 Task: Find connections with filter location Bojia with filter topic #Networkwith filter profile language English with filter current company Tata Play Ltd with filter school Mepco Schlenk Engineering College with filter industry Physical, Occupational and Speech Therapists with filter service category CateringChange with filter keywords title Funeral Attendant
Action: Mouse moved to (518, 88)
Screenshot: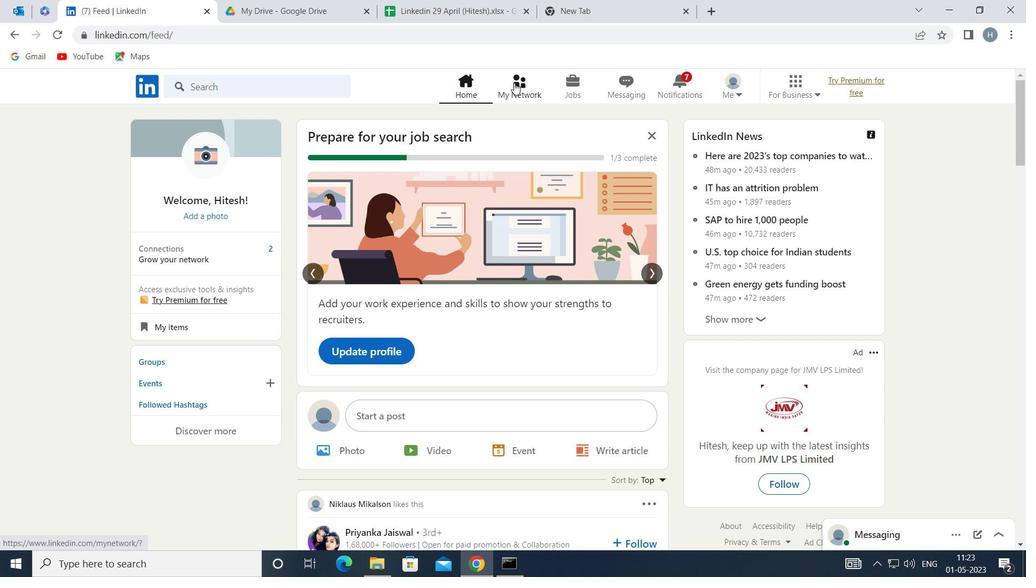 
Action: Mouse pressed left at (518, 88)
Screenshot: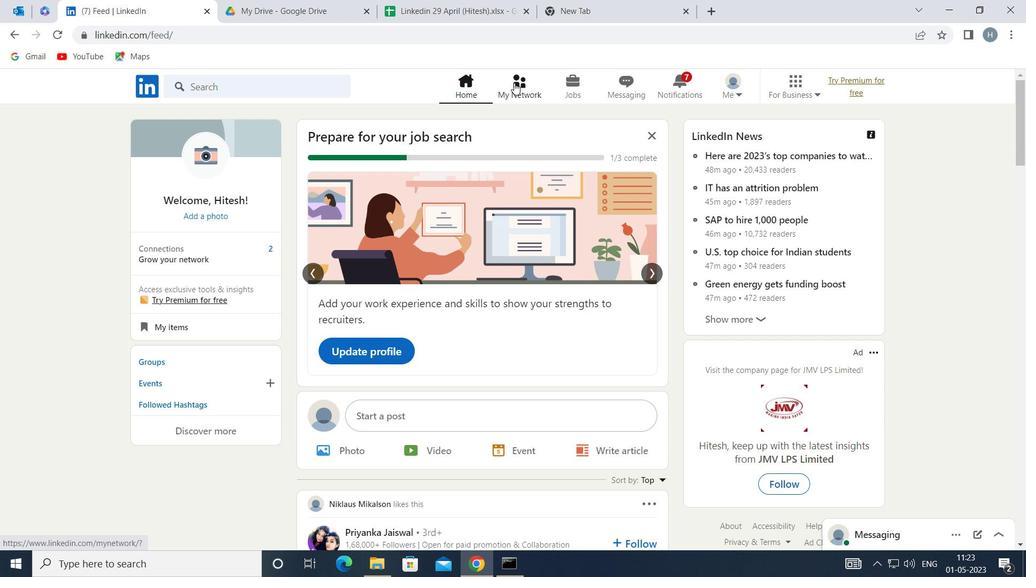 
Action: Mouse moved to (301, 162)
Screenshot: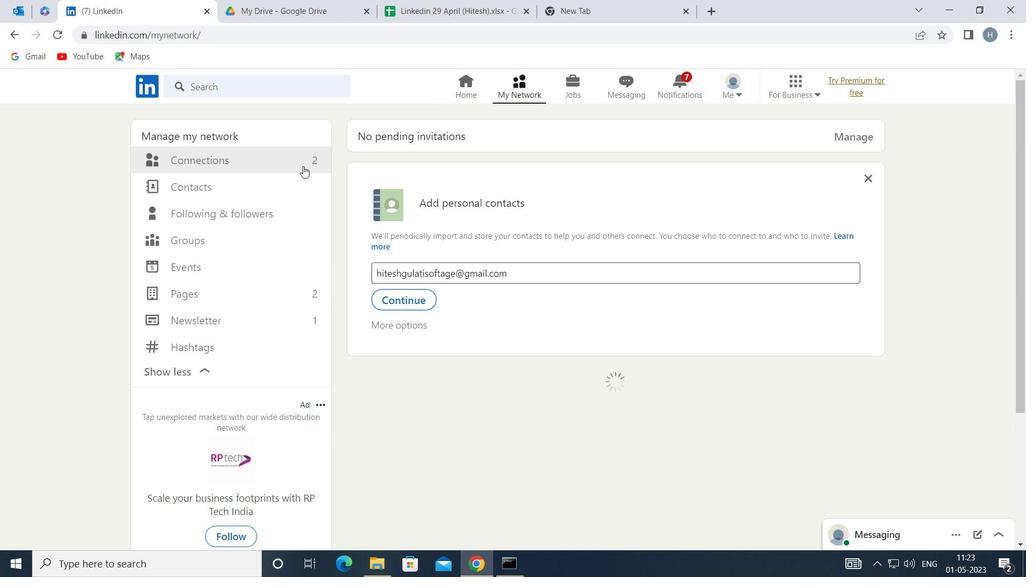 
Action: Mouse pressed left at (301, 162)
Screenshot: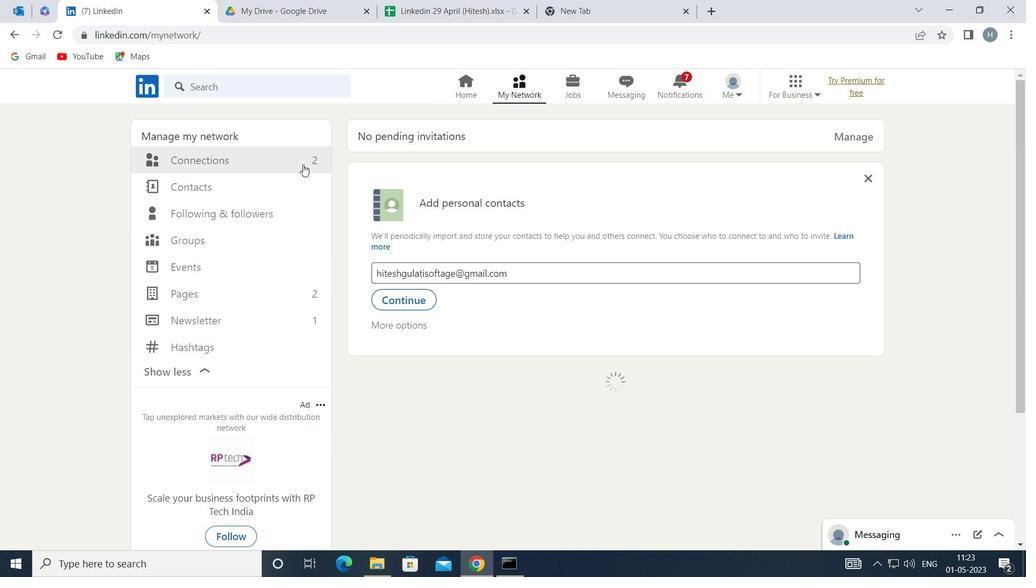 
Action: Mouse moved to (596, 158)
Screenshot: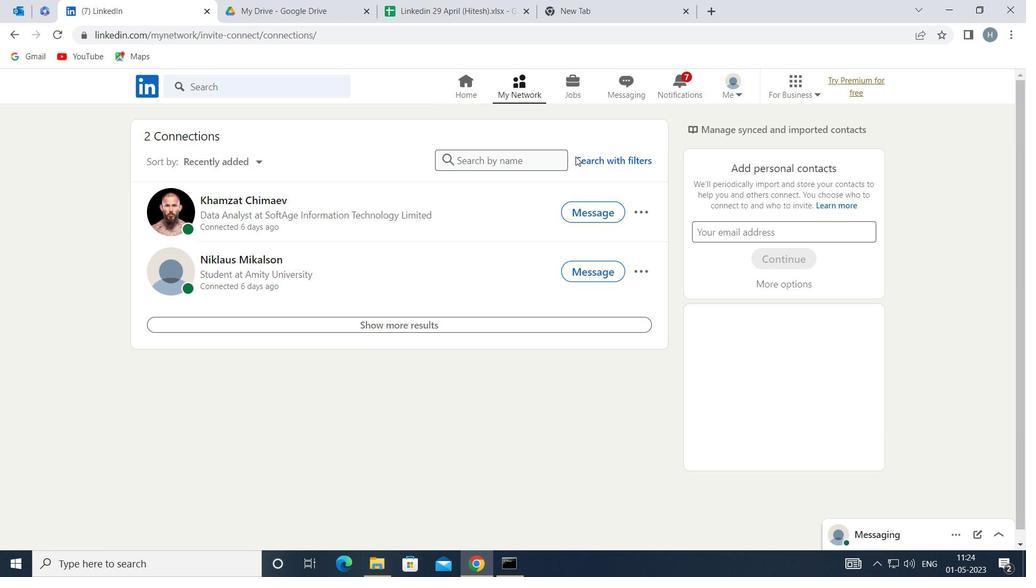 
Action: Mouse pressed left at (596, 158)
Screenshot: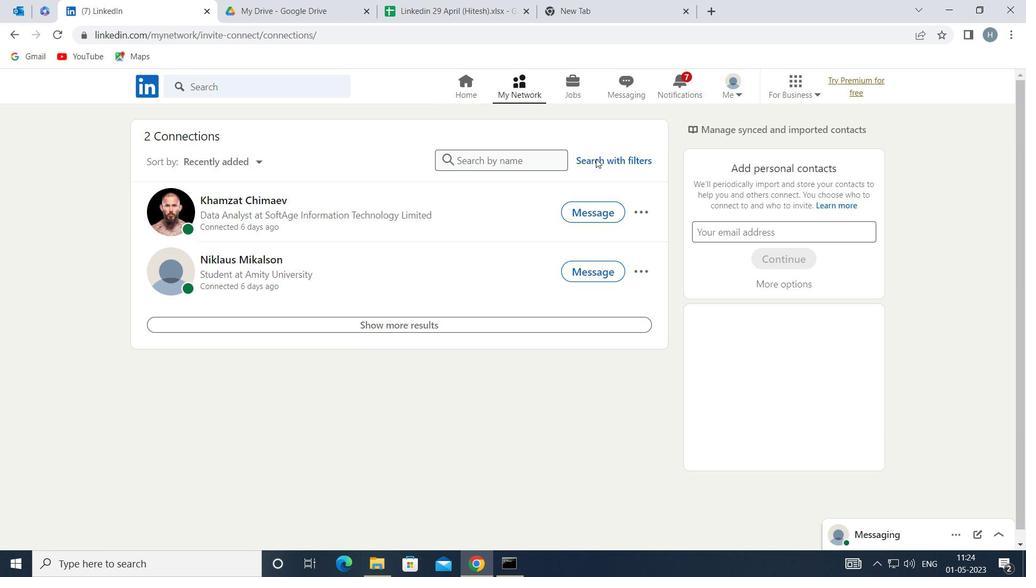 
Action: Mouse moved to (566, 126)
Screenshot: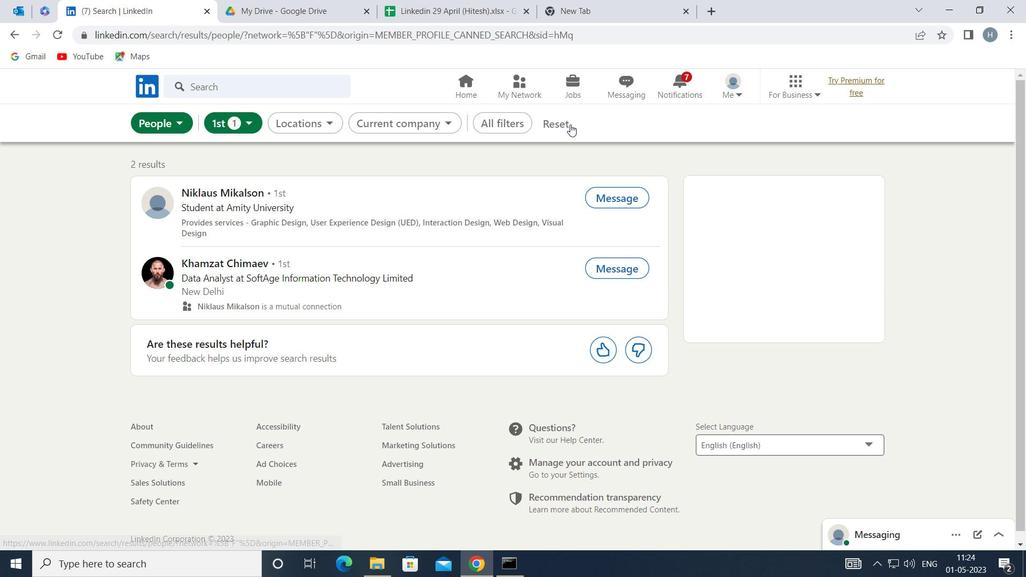 
Action: Mouse pressed left at (566, 126)
Screenshot: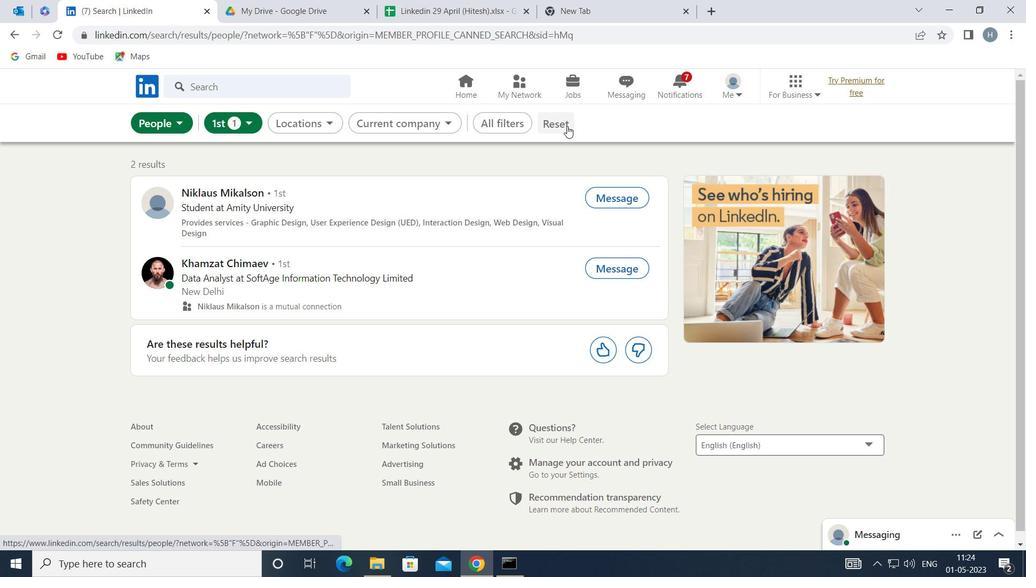 
Action: Mouse moved to (556, 122)
Screenshot: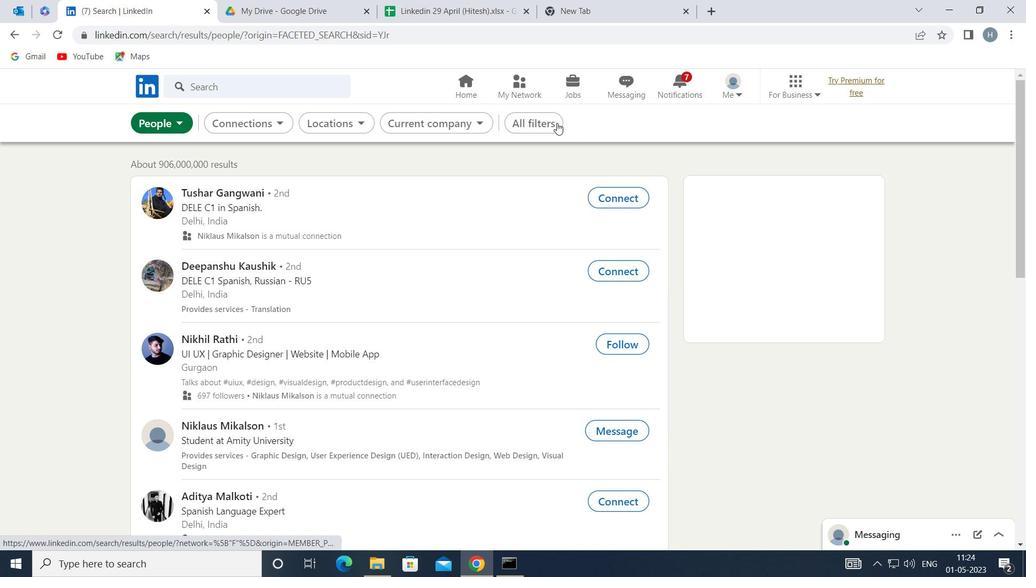 
Action: Mouse pressed left at (556, 122)
Screenshot: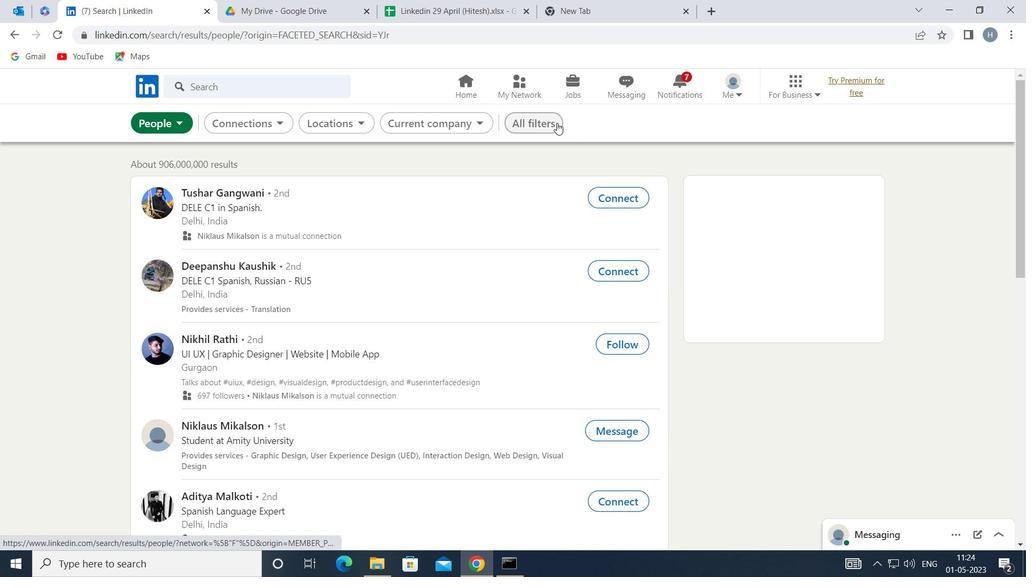 
Action: Mouse moved to (777, 282)
Screenshot: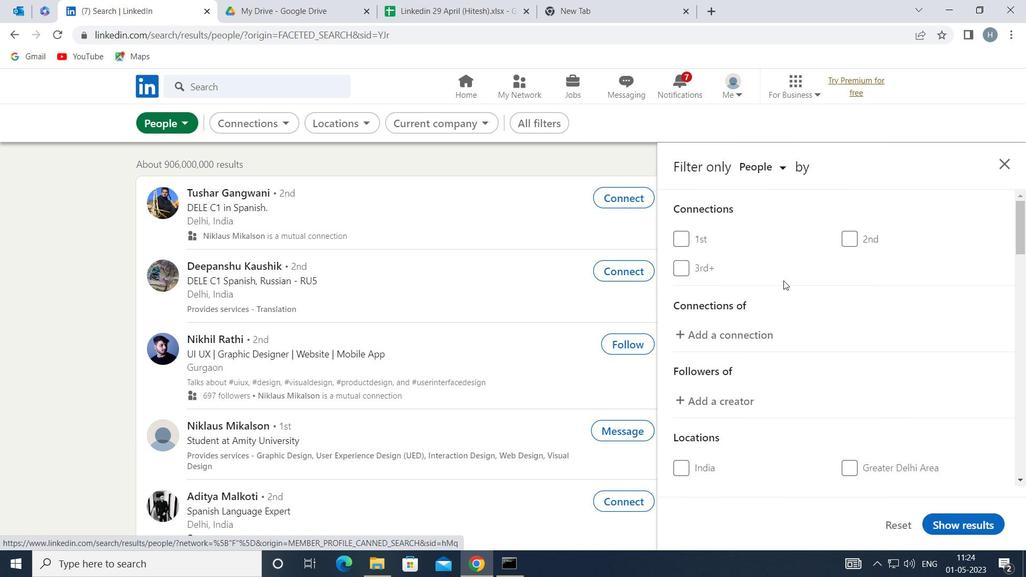 
Action: Mouse scrolled (777, 281) with delta (0, 0)
Screenshot: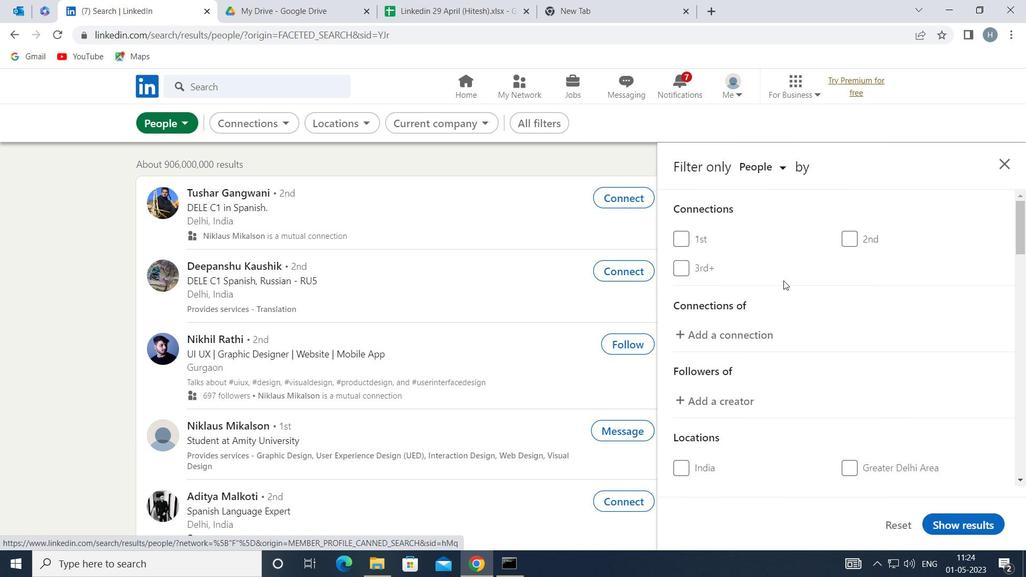 
Action: Mouse moved to (777, 282)
Screenshot: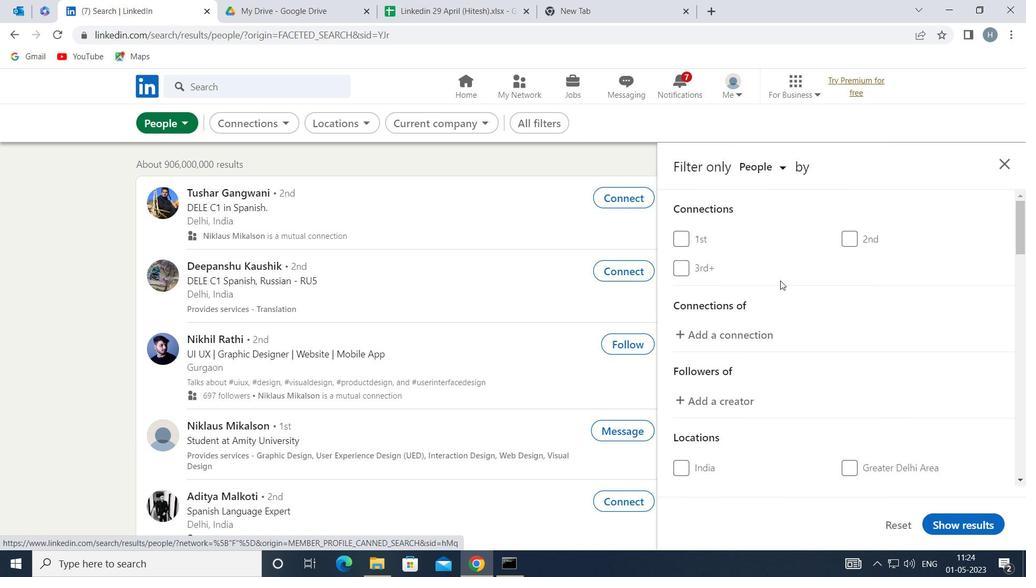 
Action: Mouse scrolled (777, 281) with delta (0, 0)
Screenshot: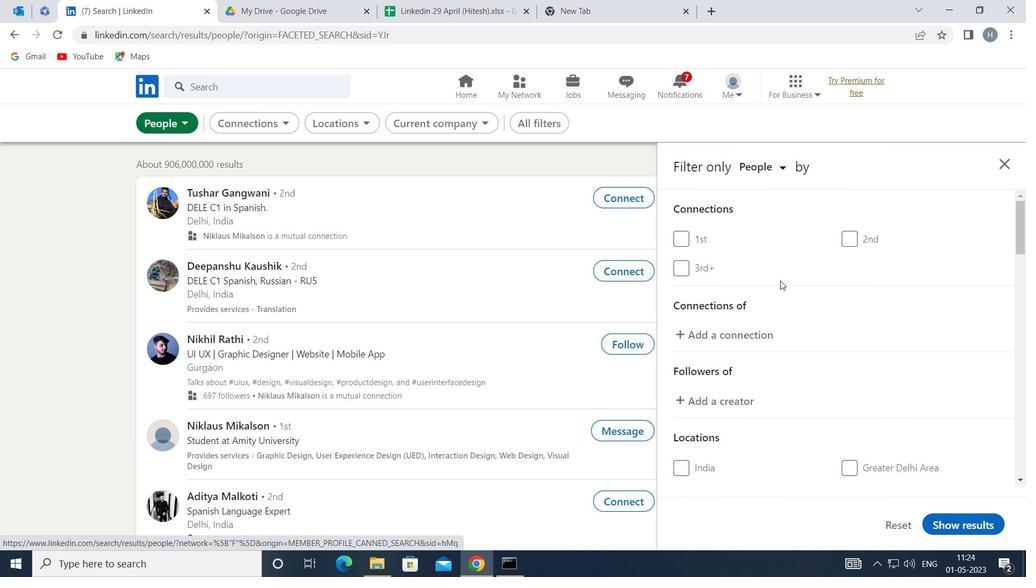 
Action: Mouse moved to (776, 282)
Screenshot: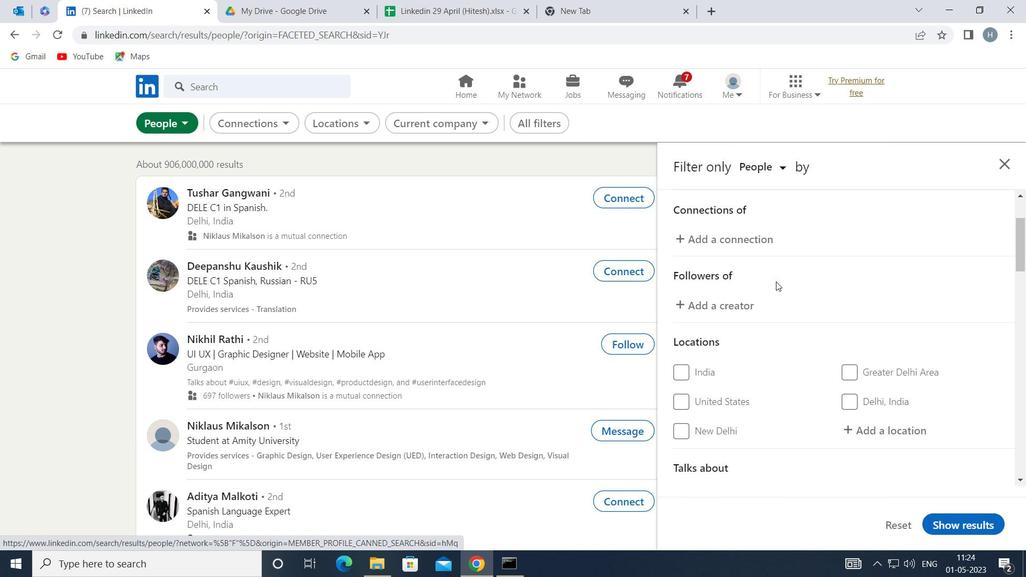 
Action: Mouse scrolled (776, 281) with delta (0, 0)
Screenshot: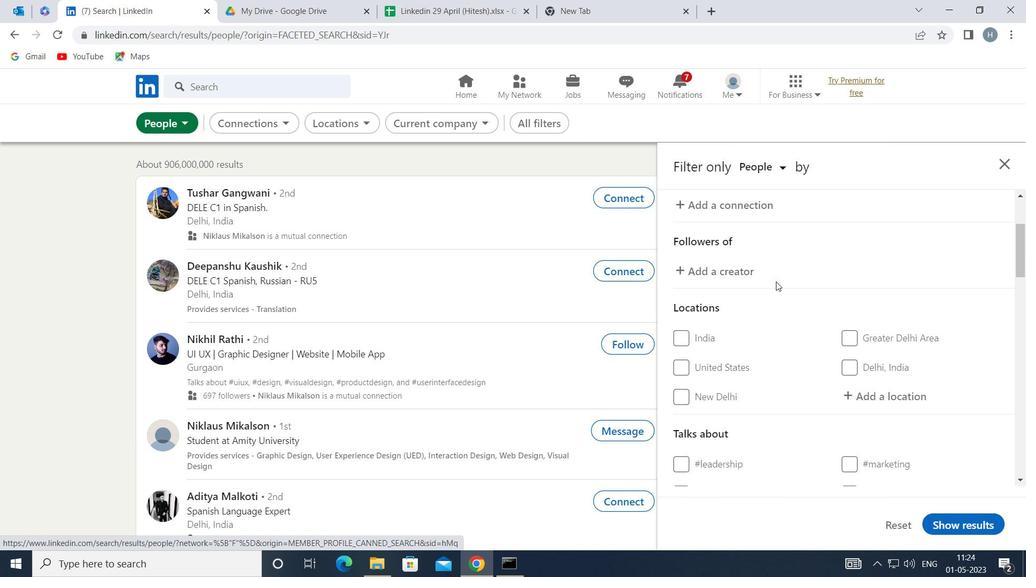 
Action: Mouse moved to (866, 325)
Screenshot: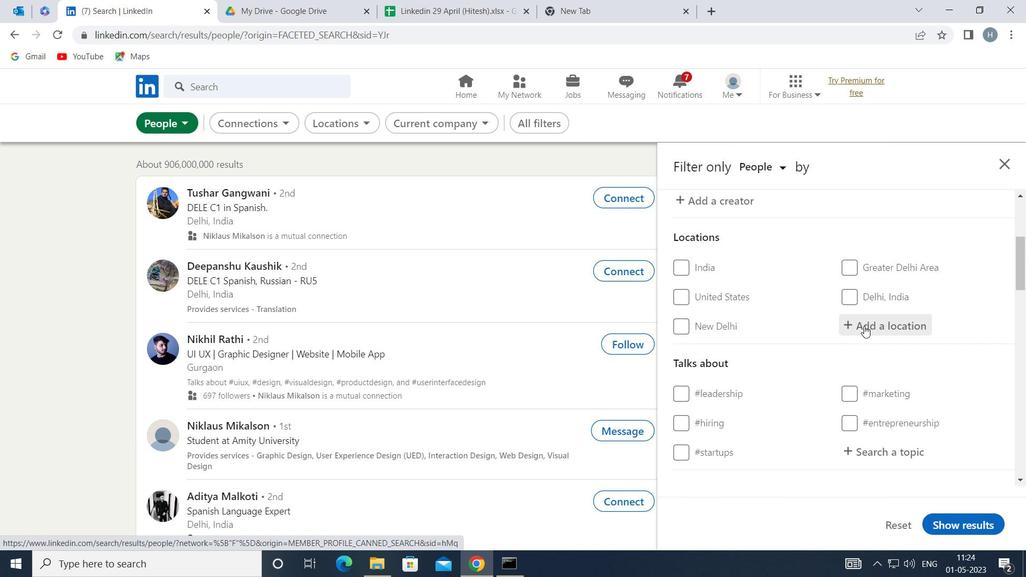 
Action: Mouse pressed left at (866, 325)
Screenshot: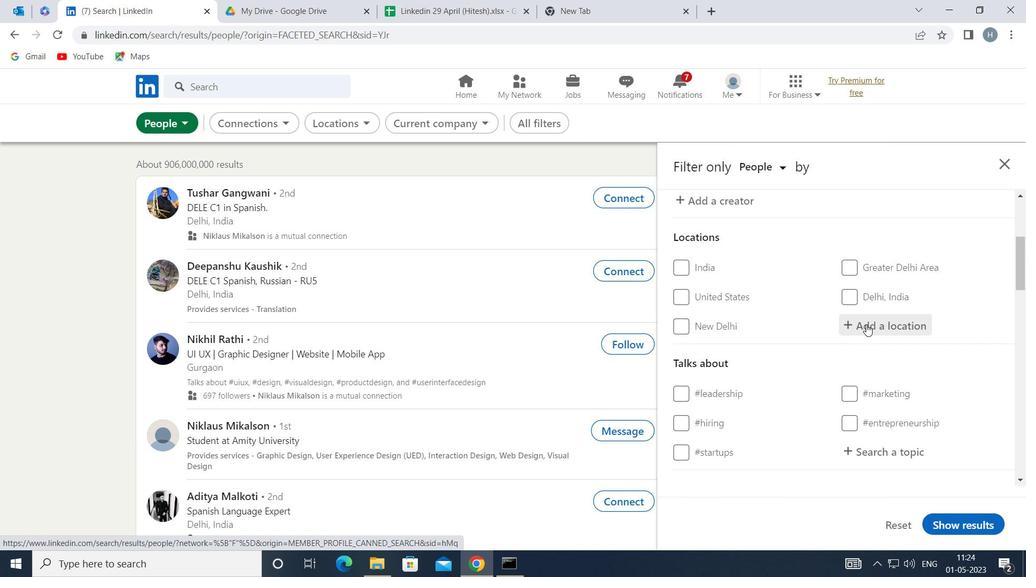 
Action: Mouse moved to (860, 318)
Screenshot: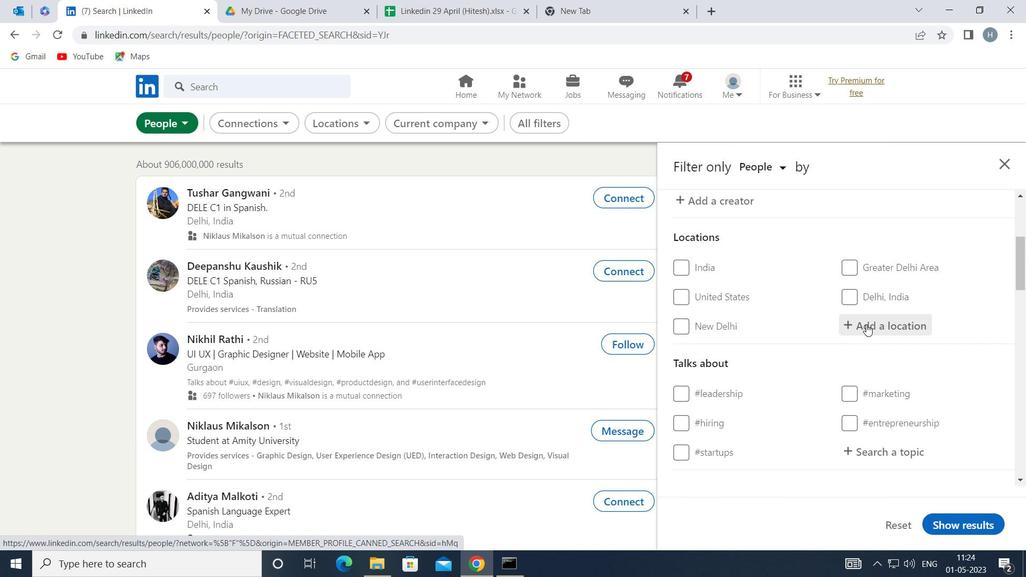 
Action: Key pressed <Key.shift>BOJIA<Key.enter>
Screenshot: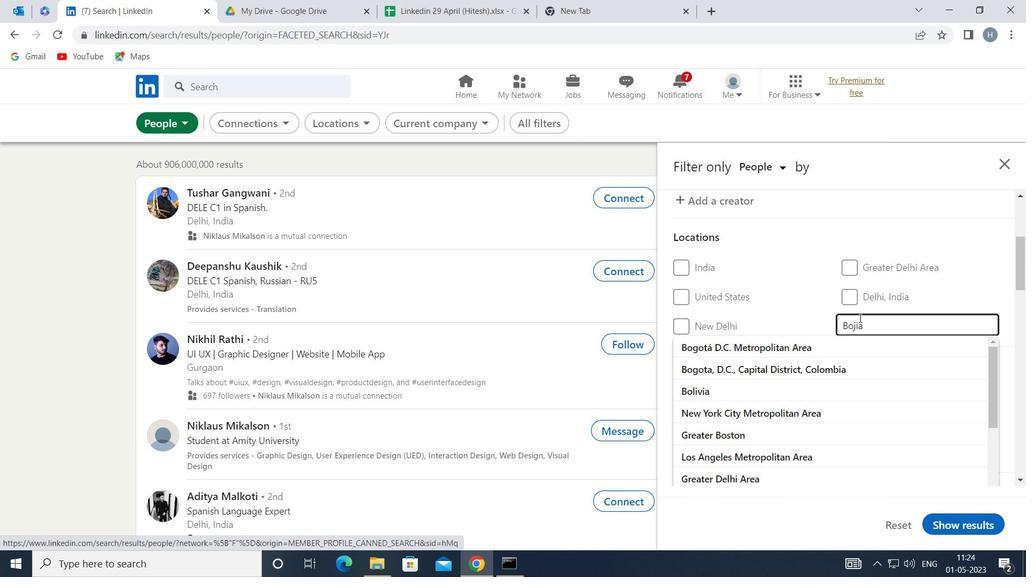 
Action: Mouse moved to (805, 380)
Screenshot: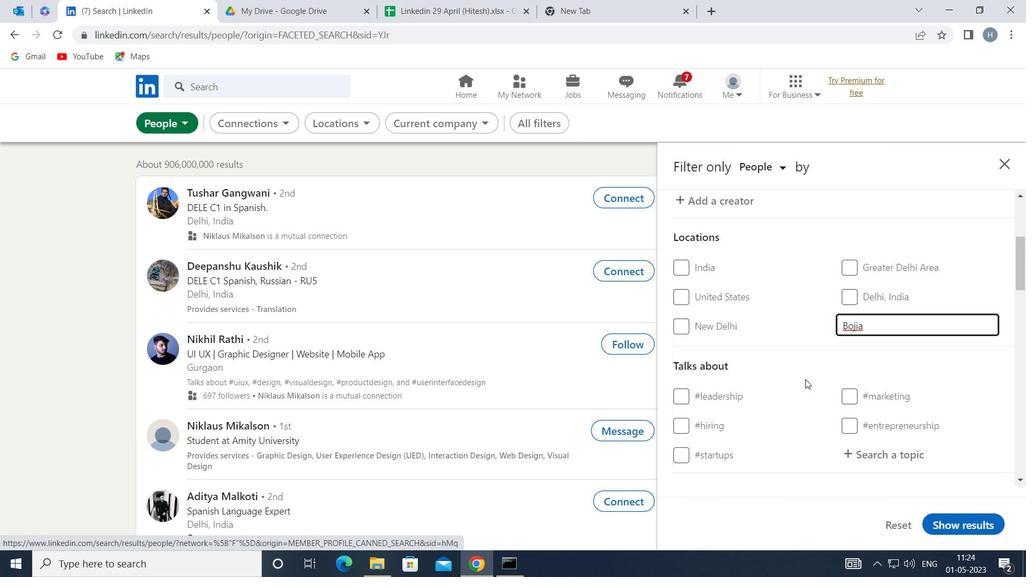 
Action: Mouse scrolled (805, 379) with delta (0, 0)
Screenshot: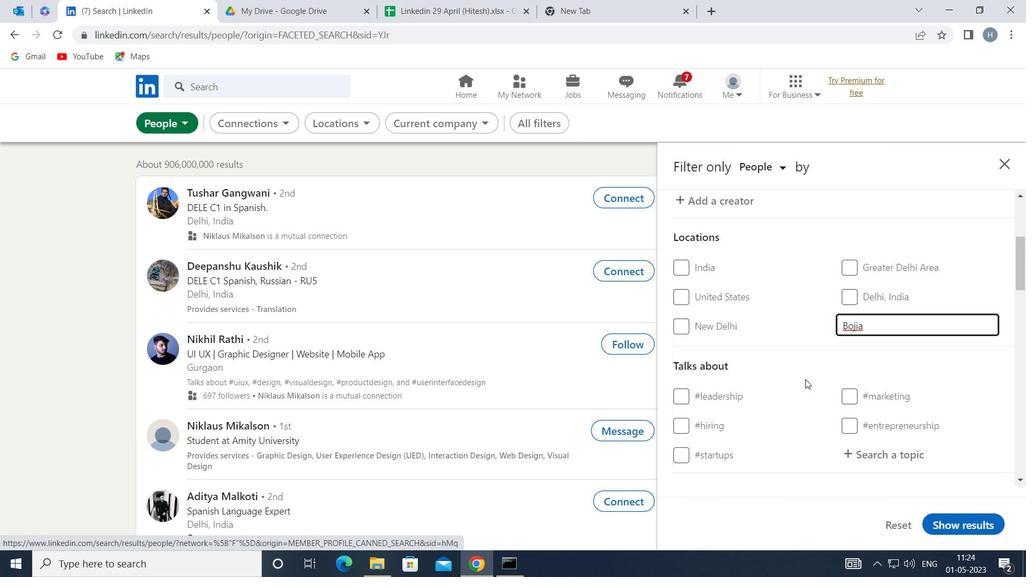 
Action: Mouse moved to (804, 381)
Screenshot: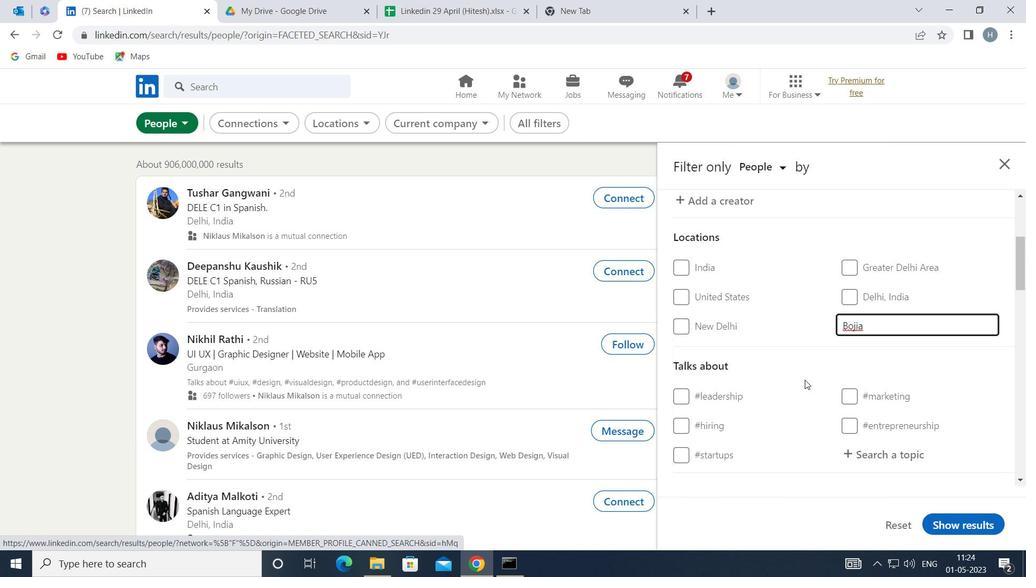 
Action: Mouse scrolled (804, 381) with delta (0, 0)
Screenshot: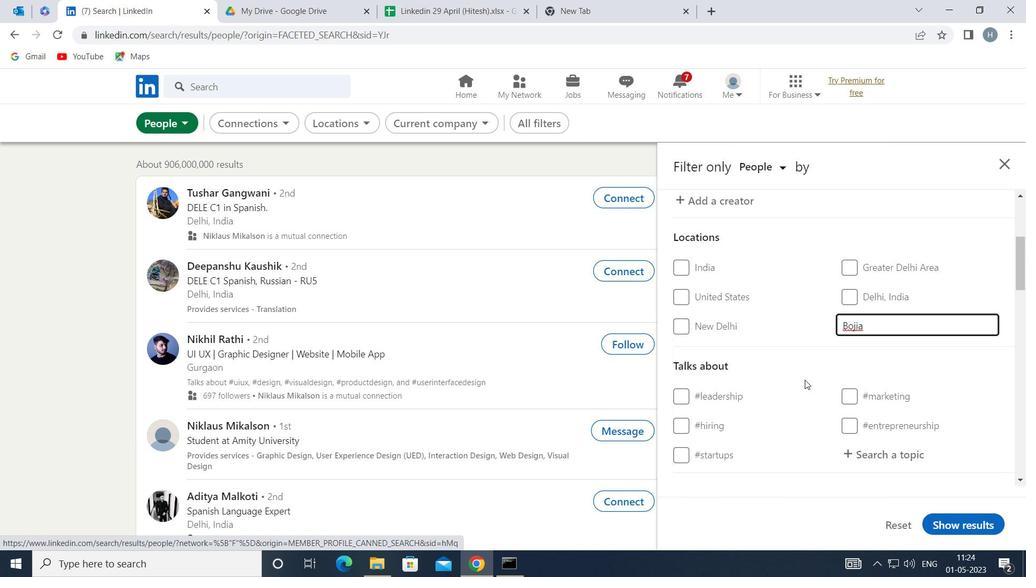 
Action: Mouse moved to (885, 317)
Screenshot: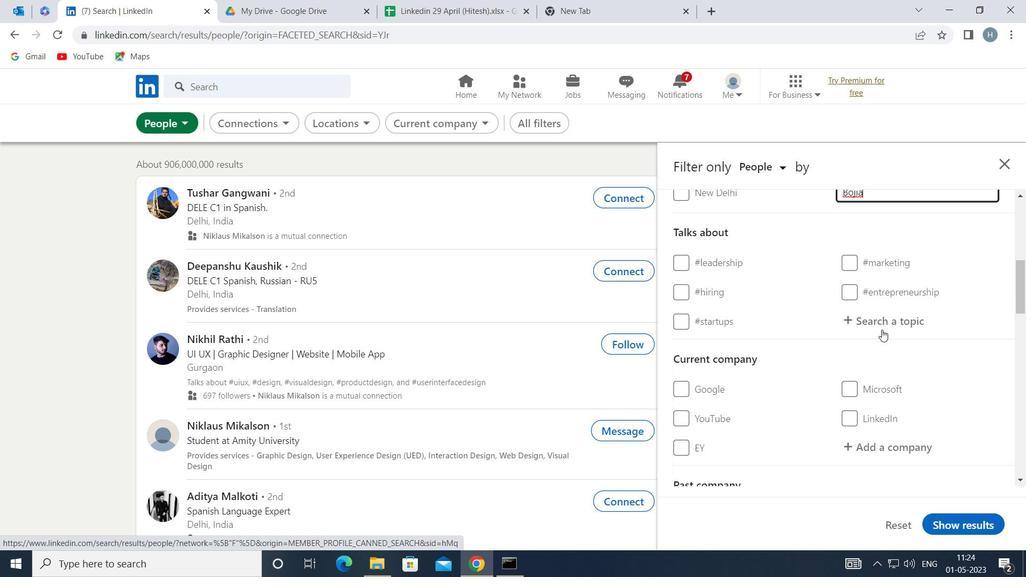
Action: Mouse pressed left at (885, 317)
Screenshot: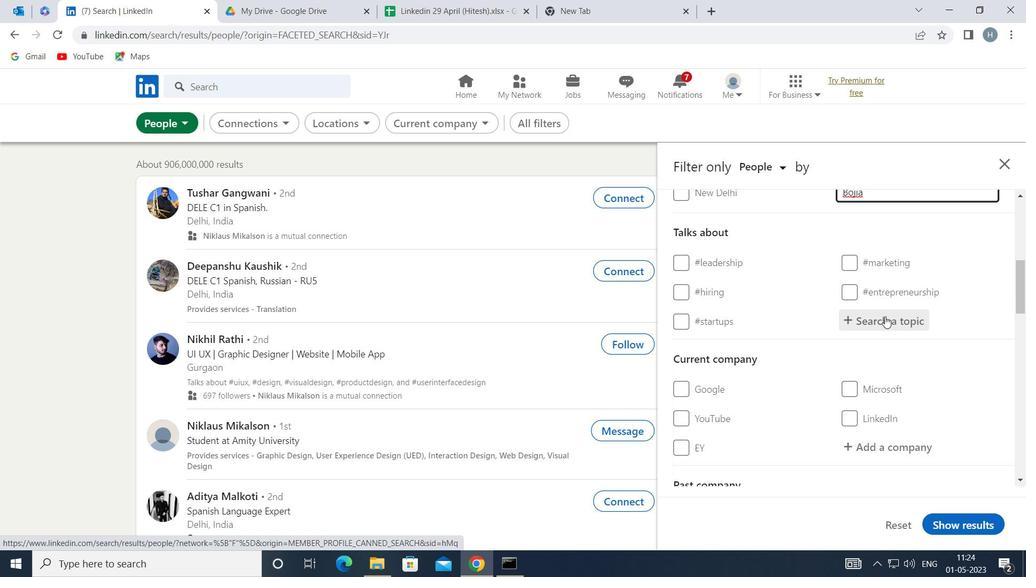 
Action: Key pressed <Key.shift>NETWORK
Screenshot: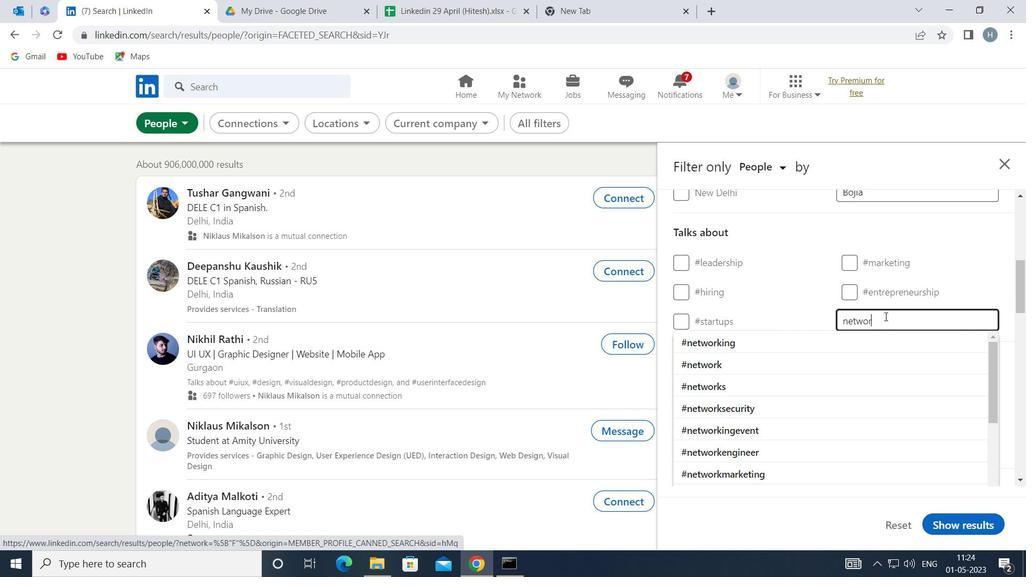 
Action: Mouse moved to (800, 368)
Screenshot: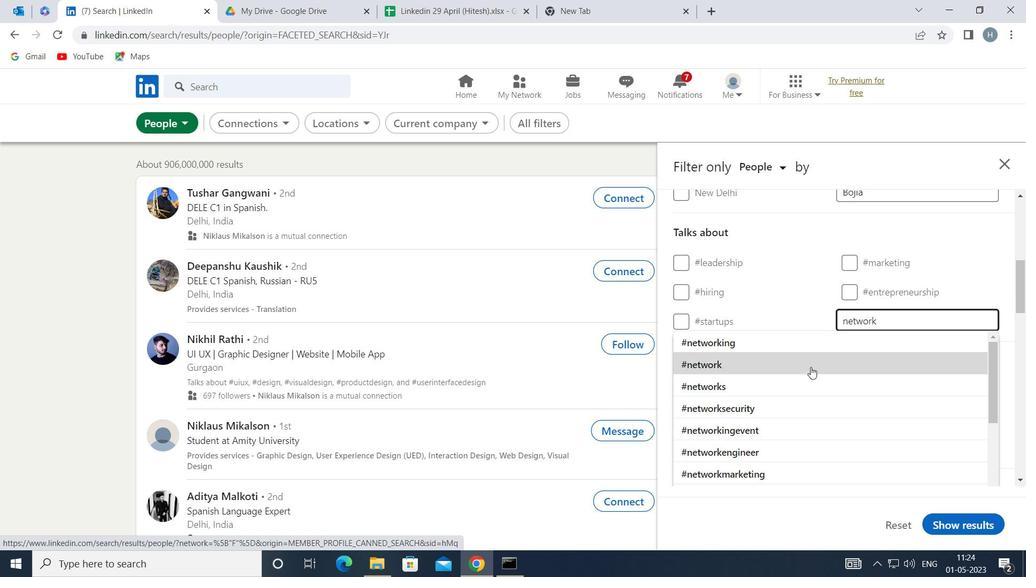 
Action: Mouse pressed left at (800, 368)
Screenshot: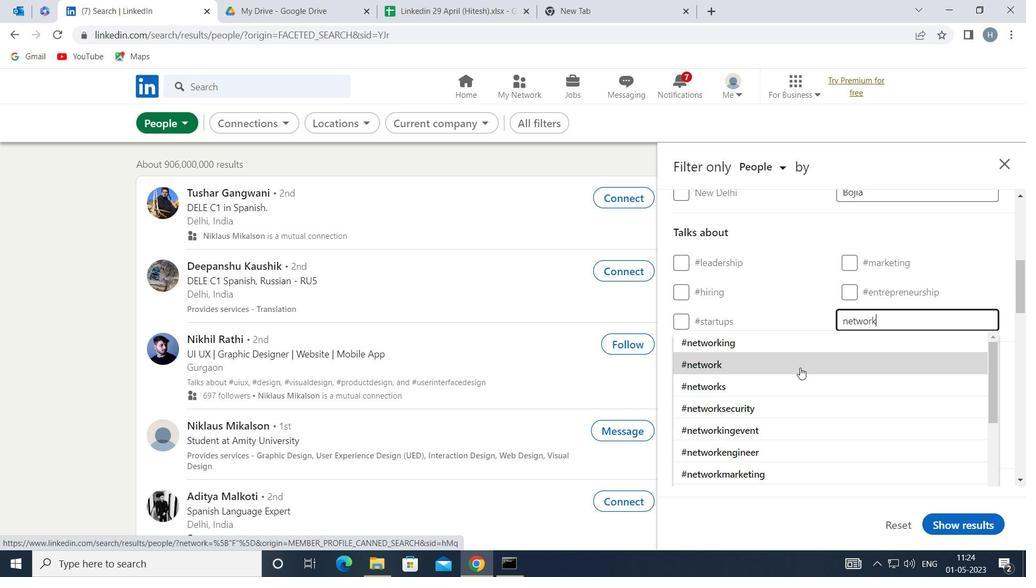 
Action: Mouse moved to (749, 383)
Screenshot: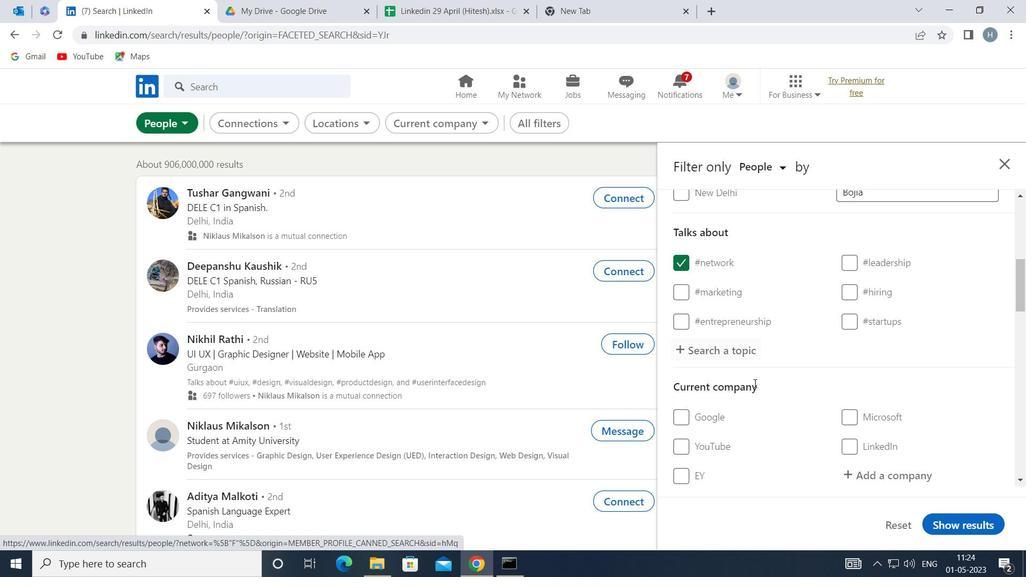 
Action: Mouse scrolled (749, 382) with delta (0, 0)
Screenshot: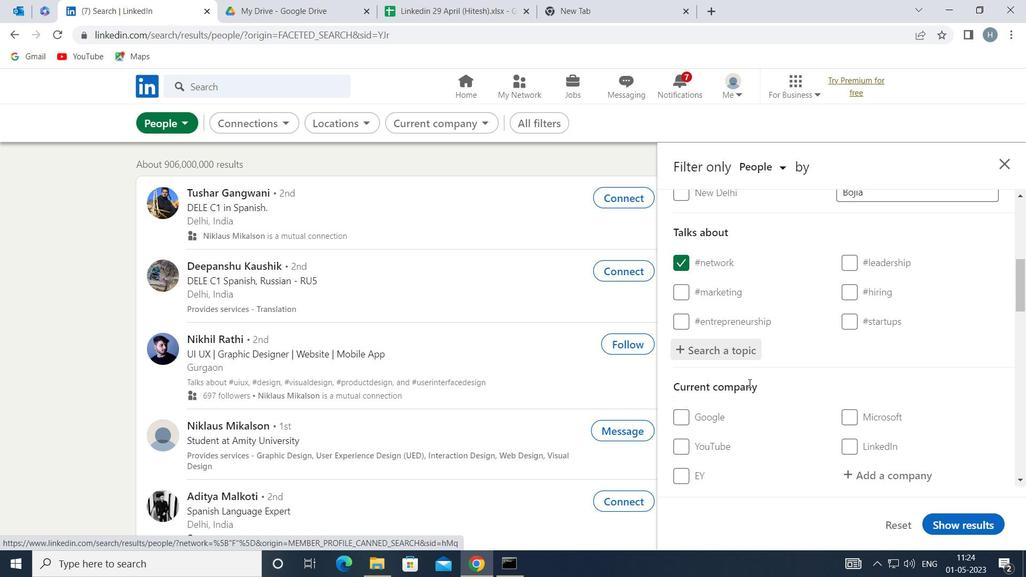 
Action: Mouse scrolled (749, 382) with delta (0, 0)
Screenshot: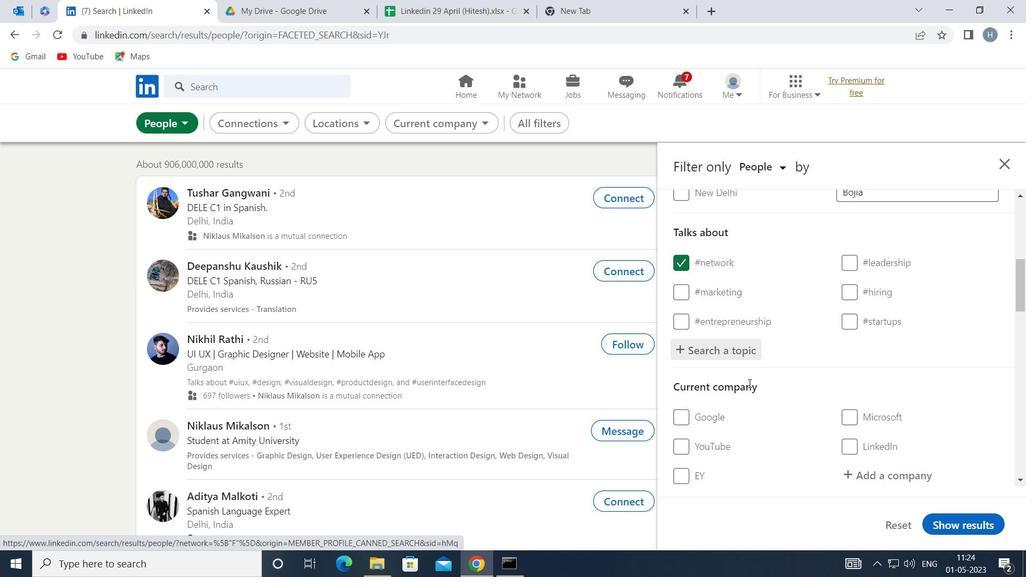 
Action: Mouse moved to (762, 378)
Screenshot: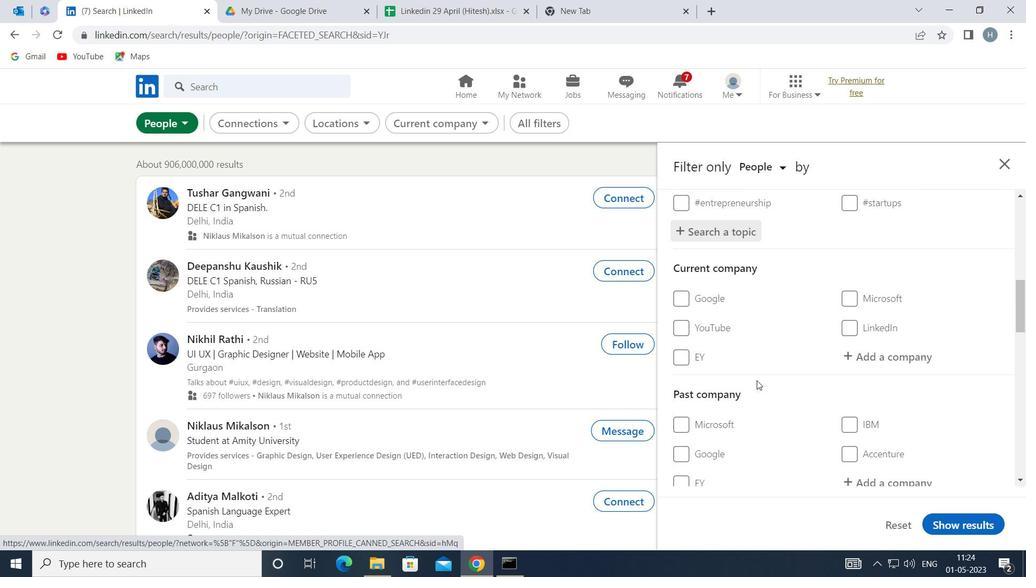 
Action: Mouse scrolled (762, 377) with delta (0, 0)
Screenshot: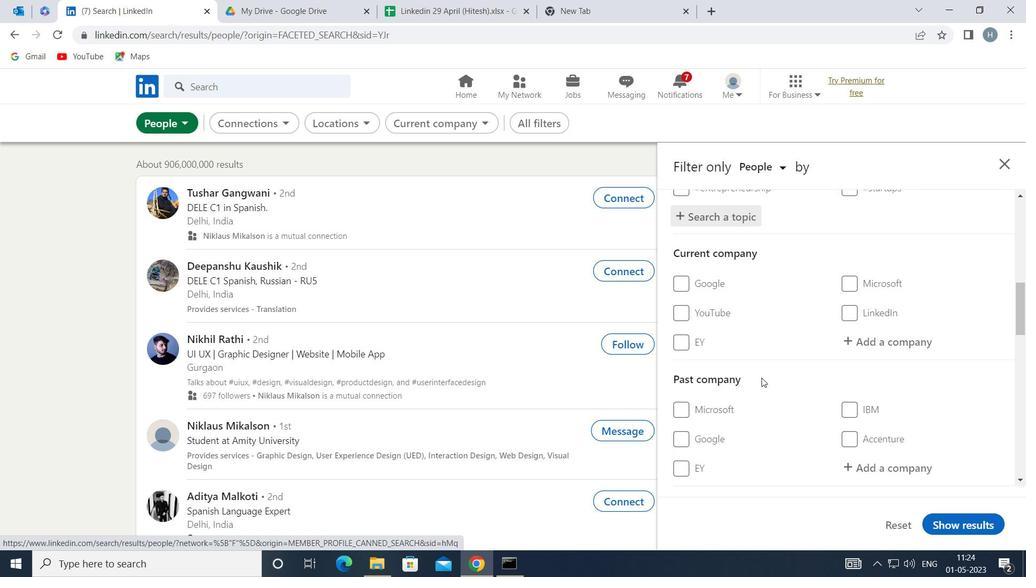 
Action: Mouse moved to (813, 359)
Screenshot: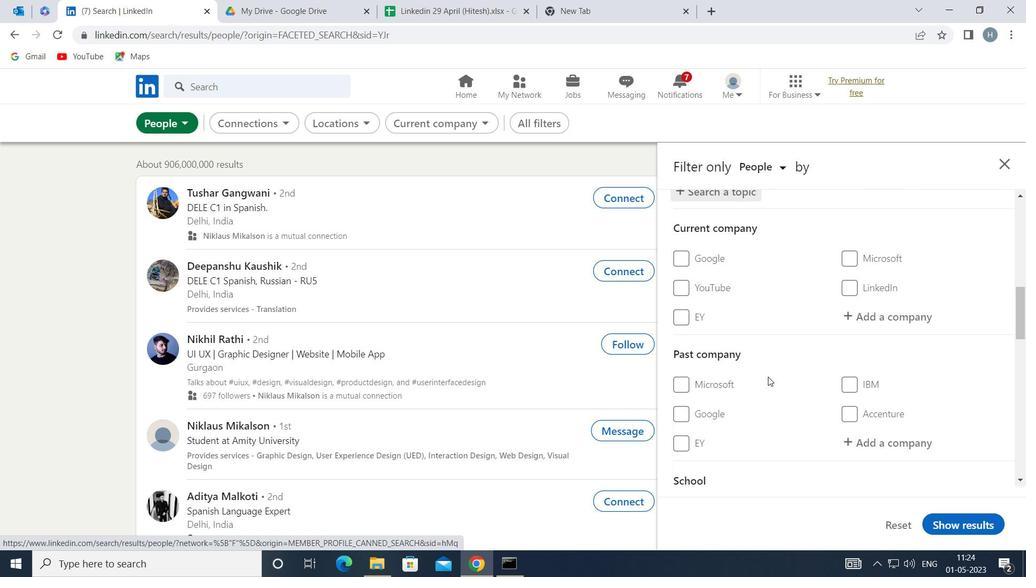 
Action: Mouse scrolled (813, 359) with delta (0, 0)
Screenshot: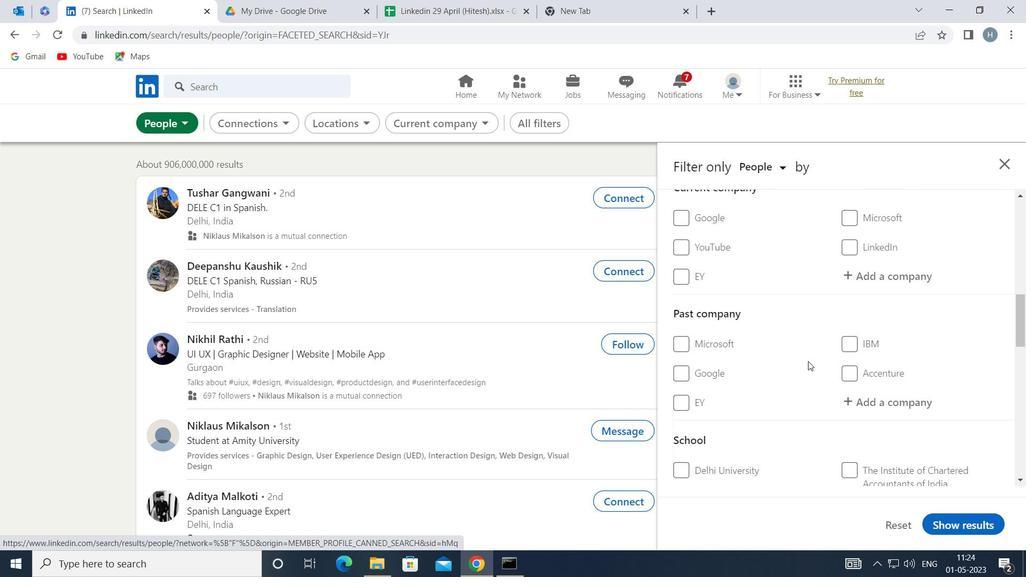 
Action: Mouse moved to (809, 363)
Screenshot: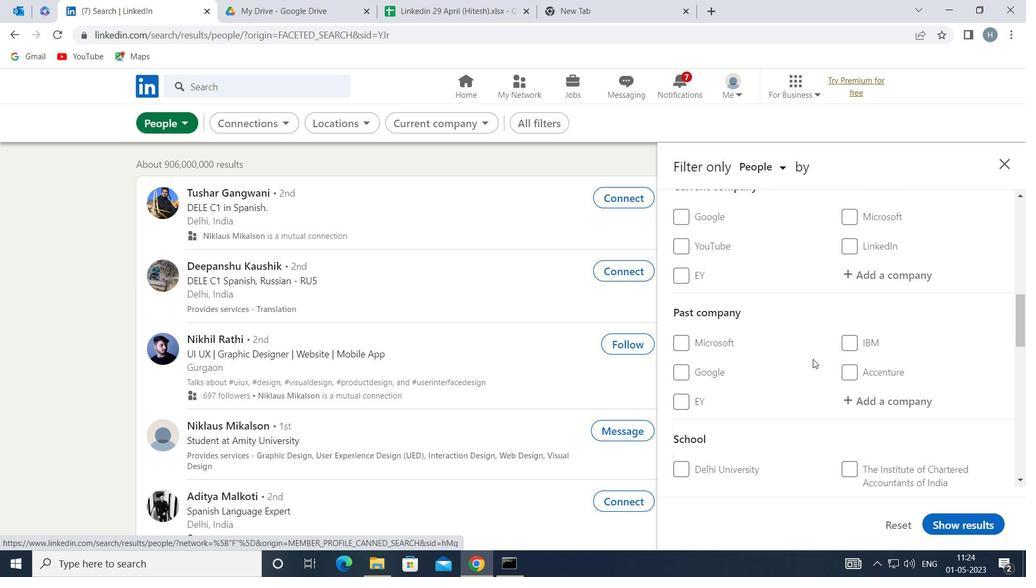 
Action: Mouse scrolled (809, 363) with delta (0, 0)
Screenshot: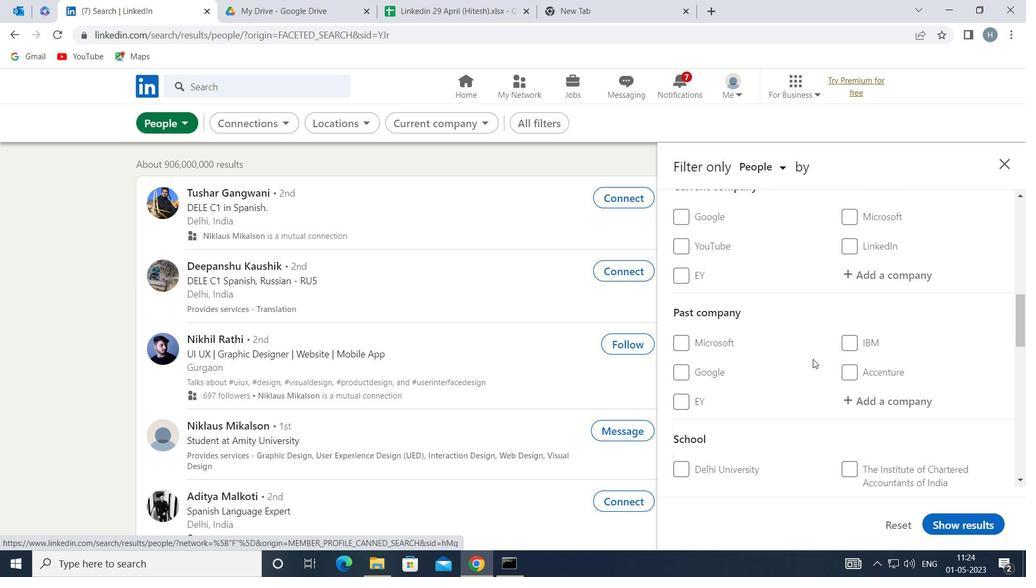 
Action: Mouse moved to (796, 369)
Screenshot: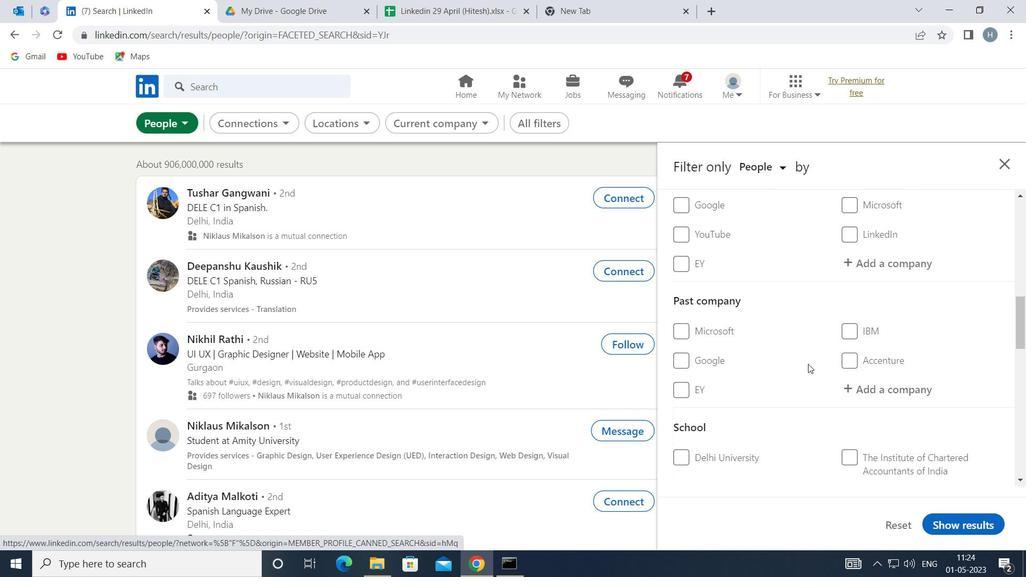 
Action: Mouse scrolled (796, 369) with delta (0, 0)
Screenshot: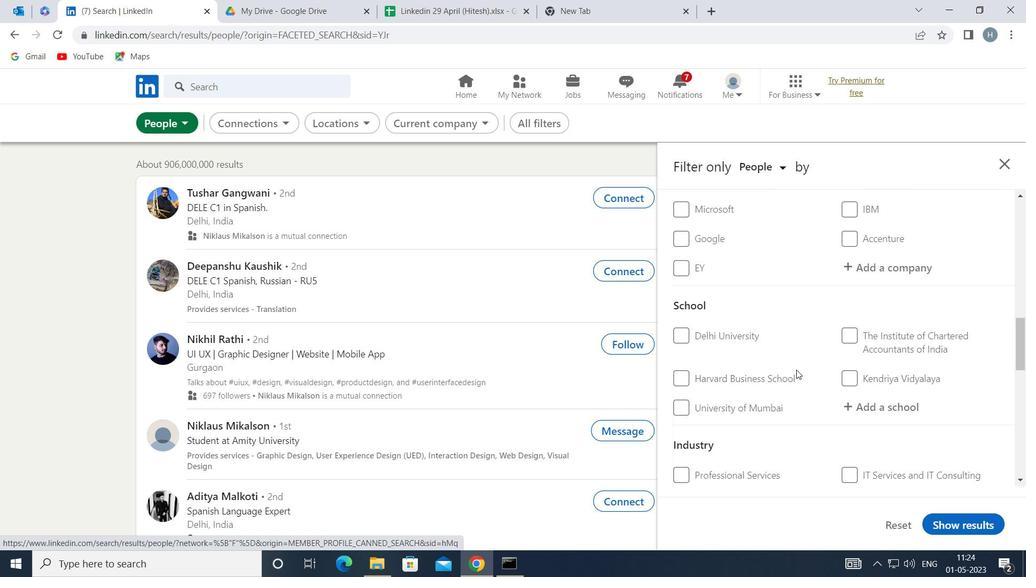 
Action: Mouse moved to (795, 372)
Screenshot: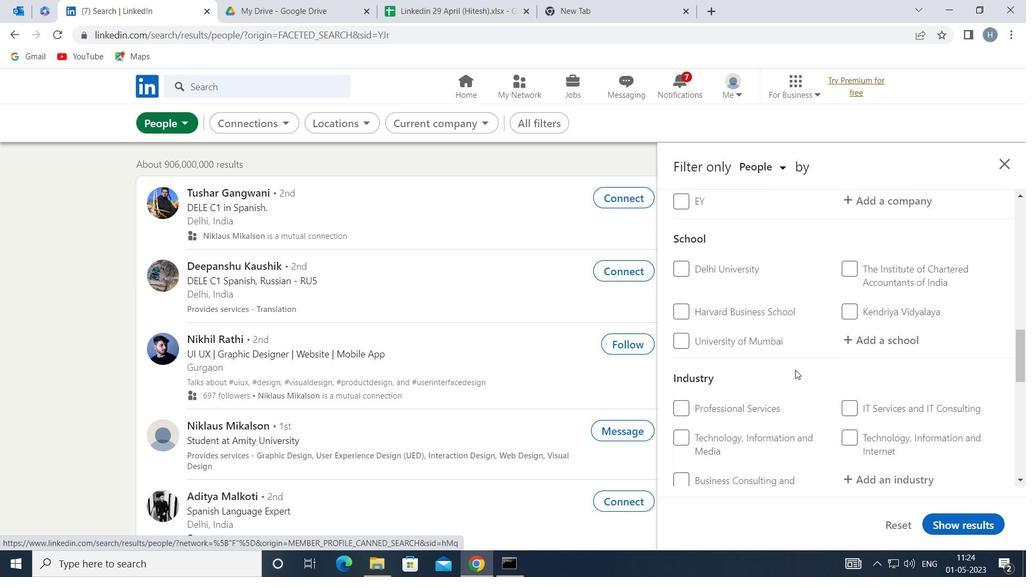 
Action: Mouse scrolled (795, 371) with delta (0, 0)
Screenshot: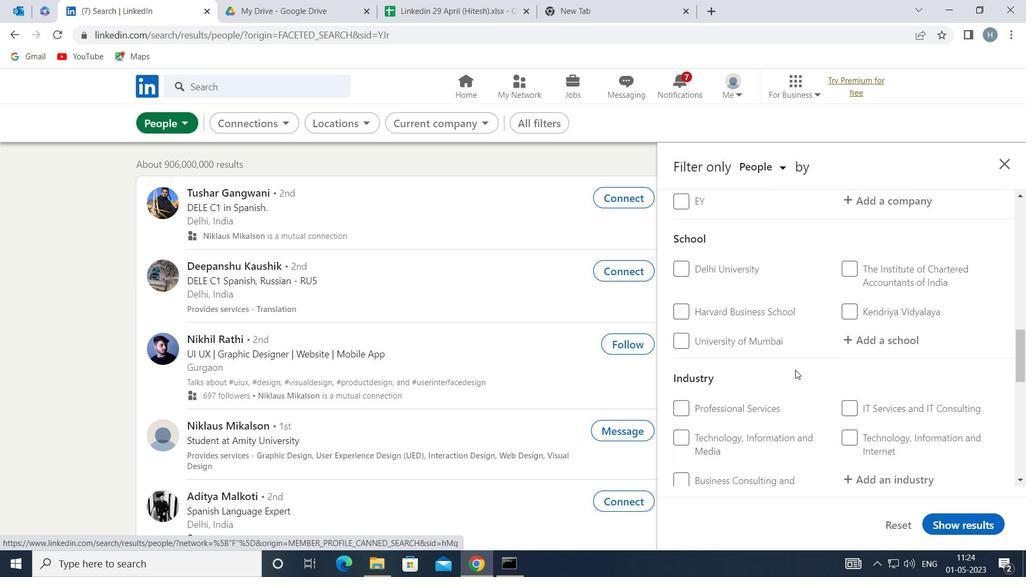 
Action: Mouse moved to (795, 373)
Screenshot: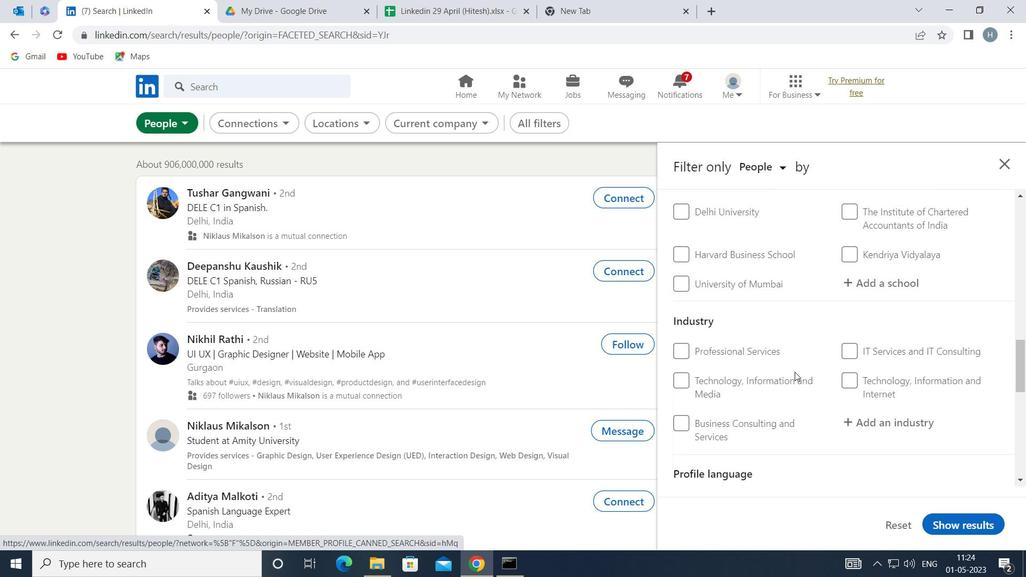 
Action: Mouse scrolled (795, 373) with delta (0, 0)
Screenshot: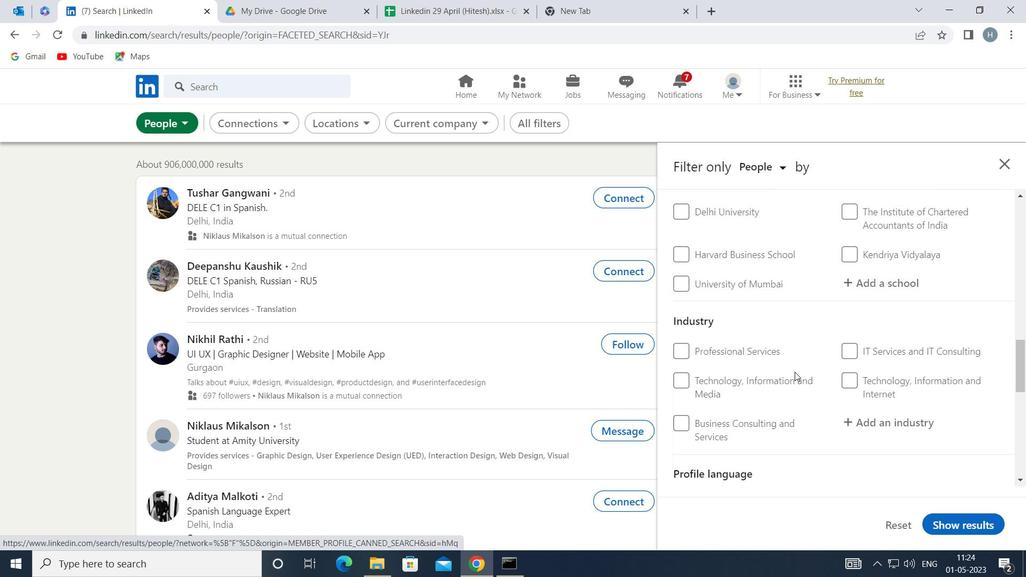 
Action: Mouse moved to (795, 374)
Screenshot: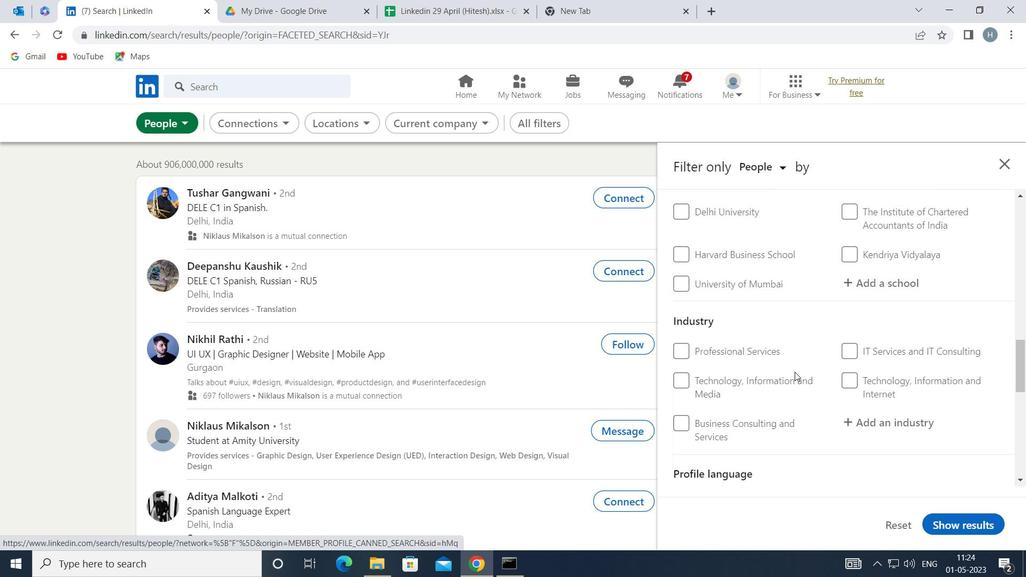 
Action: Mouse scrolled (795, 373) with delta (0, 0)
Screenshot: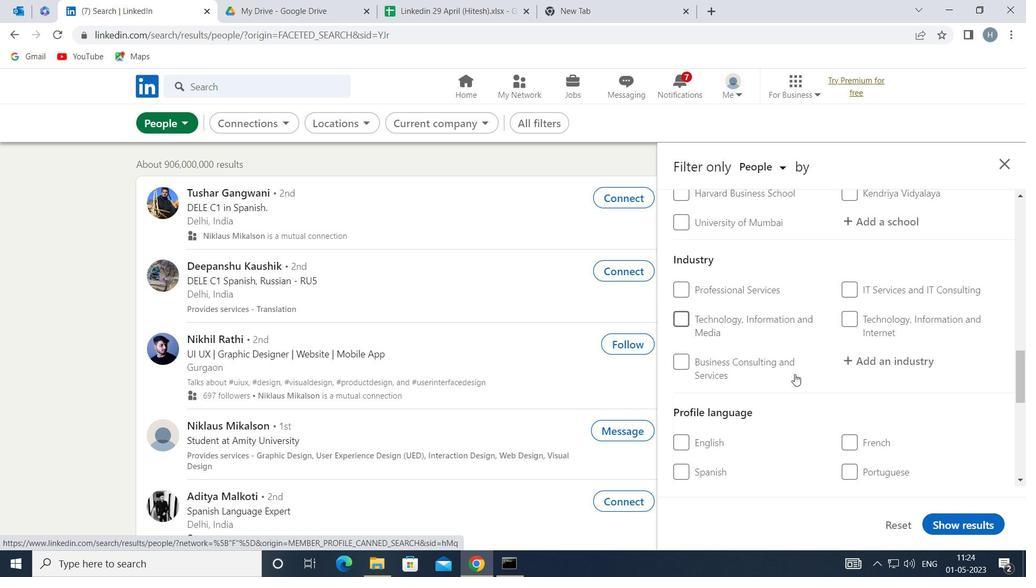 
Action: Mouse moved to (691, 363)
Screenshot: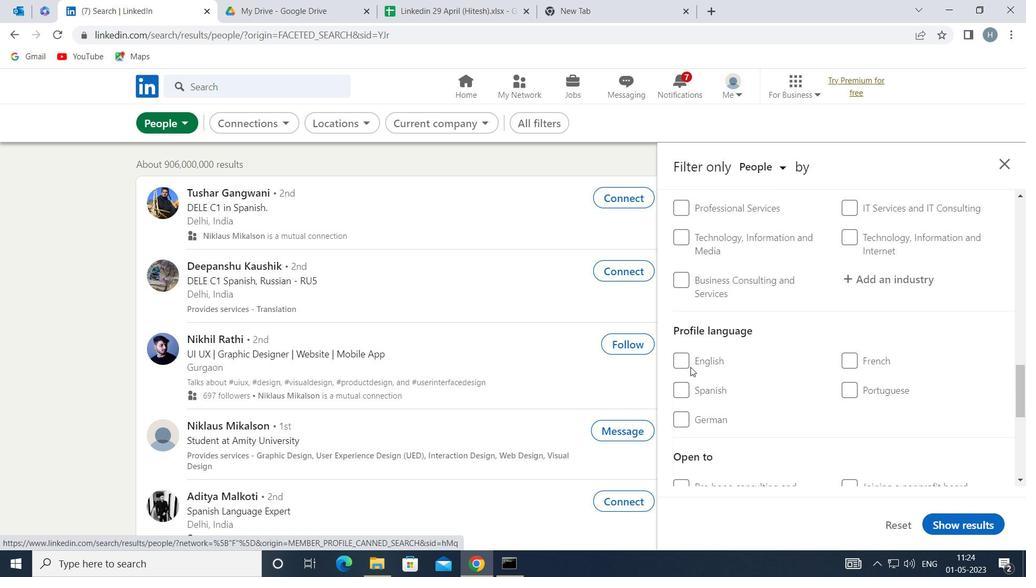 
Action: Mouse pressed left at (691, 363)
Screenshot: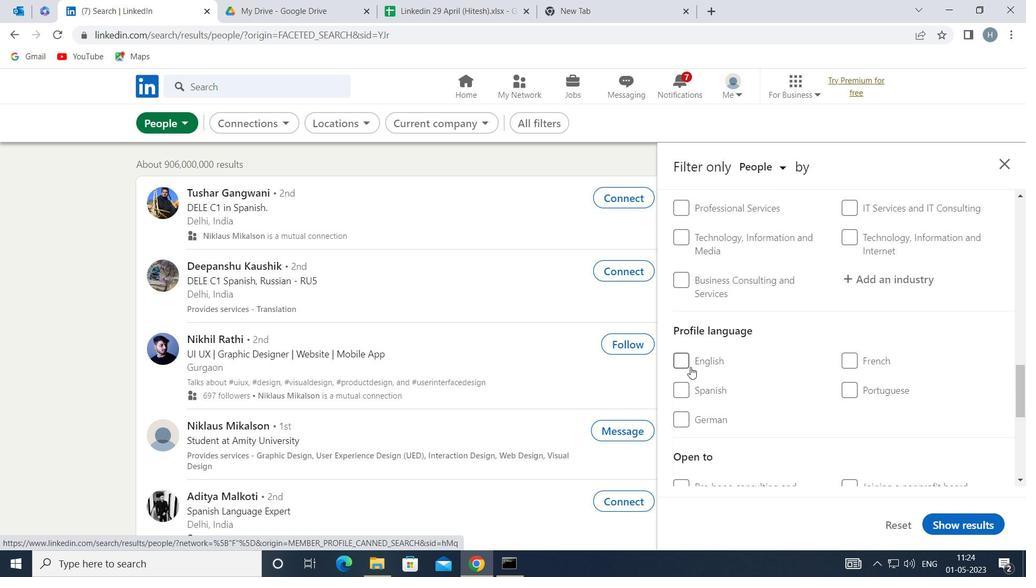 
Action: Mouse moved to (761, 376)
Screenshot: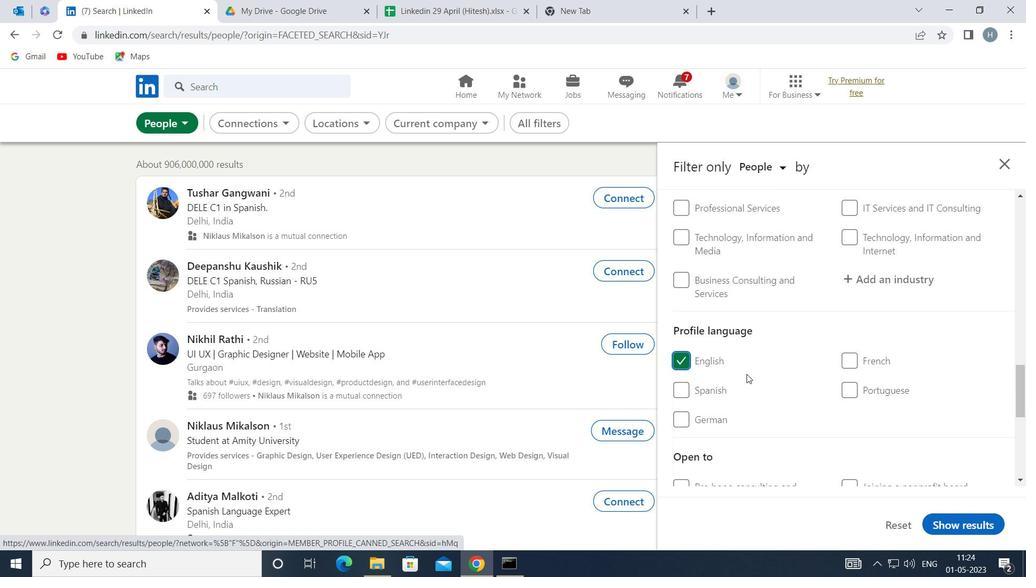 
Action: Mouse scrolled (761, 377) with delta (0, 0)
Screenshot: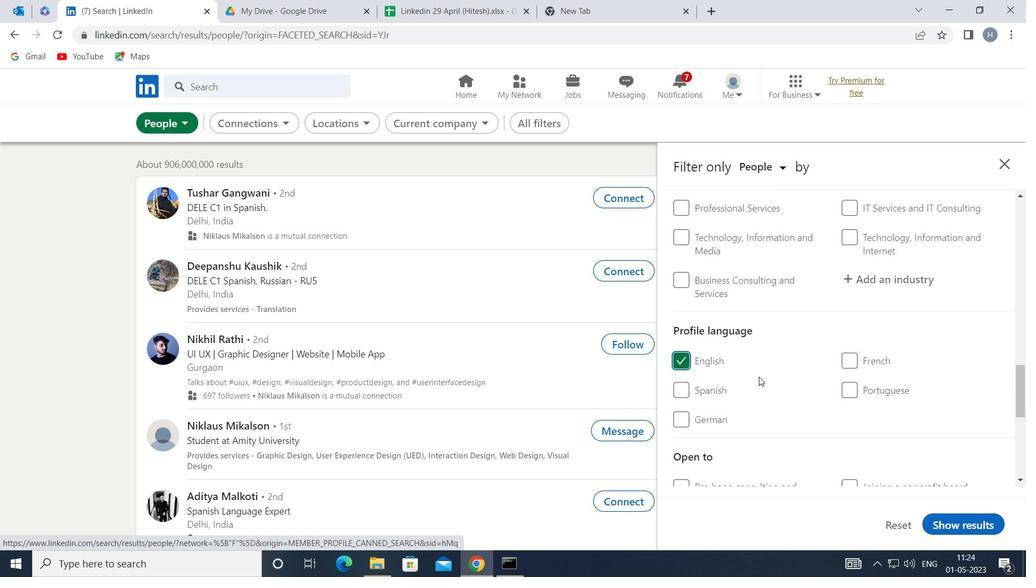 
Action: Mouse scrolled (761, 377) with delta (0, 0)
Screenshot: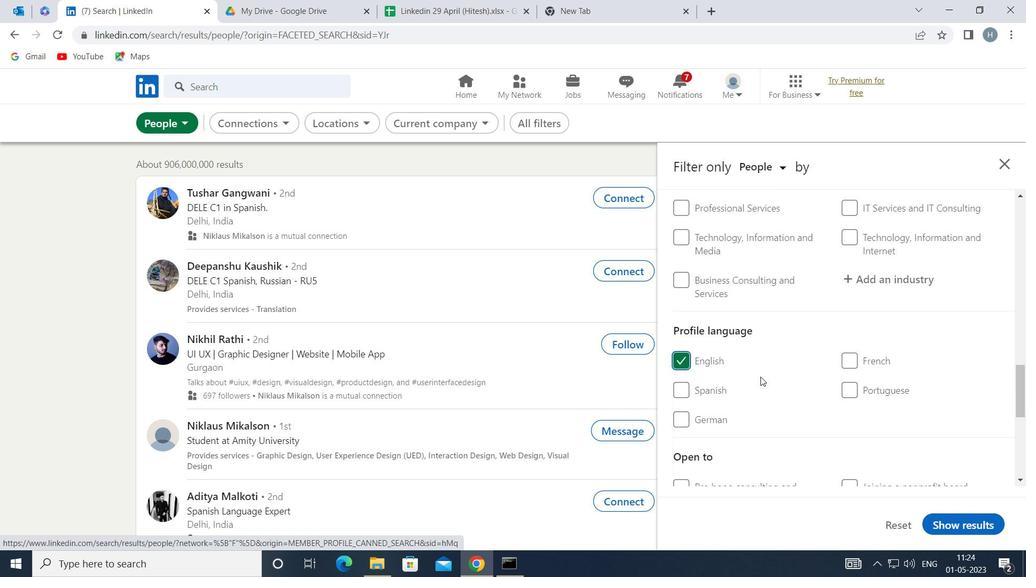 
Action: Mouse moved to (766, 374)
Screenshot: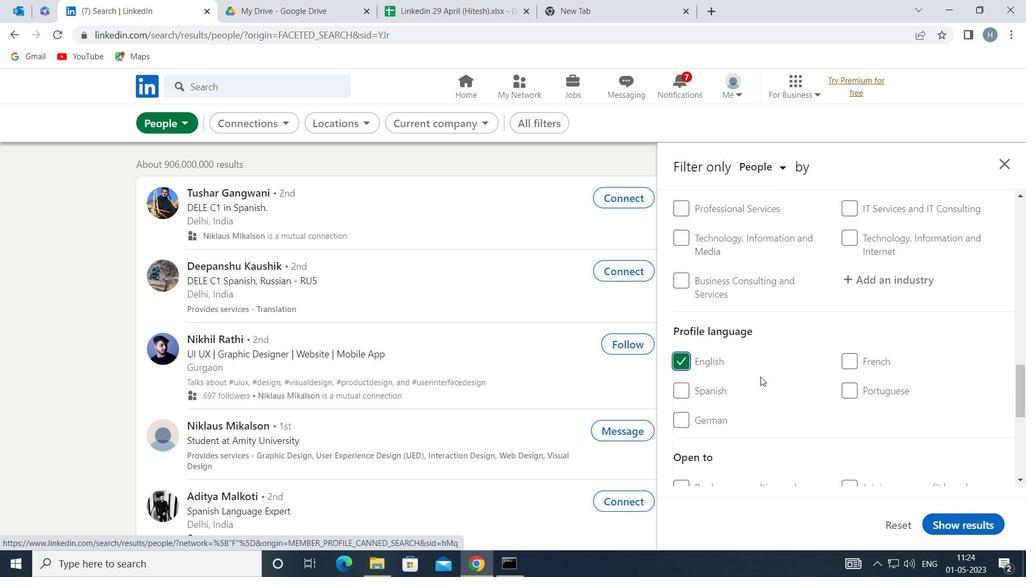 
Action: Mouse scrolled (766, 375) with delta (0, 0)
Screenshot: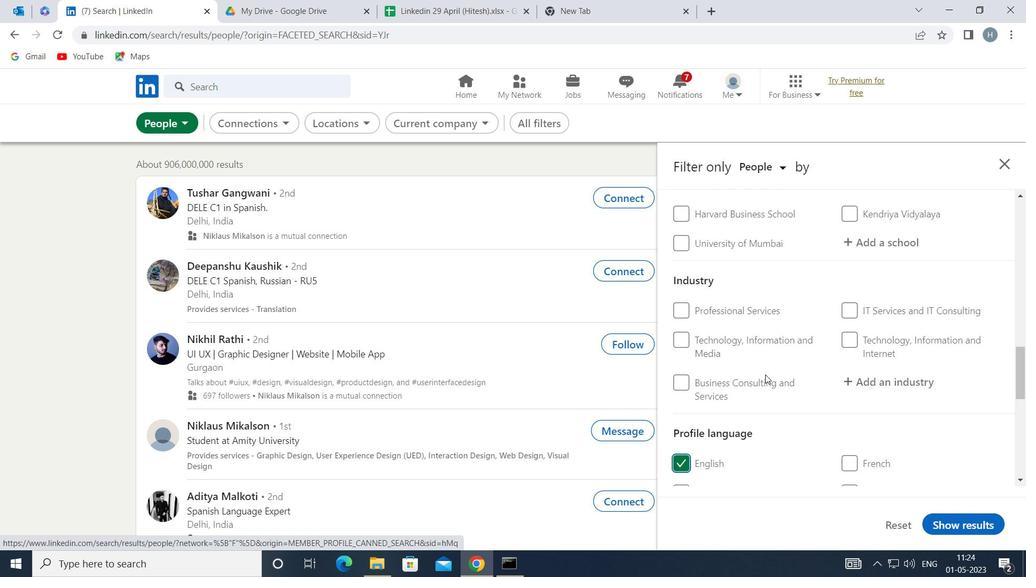 
Action: Mouse scrolled (766, 375) with delta (0, 0)
Screenshot: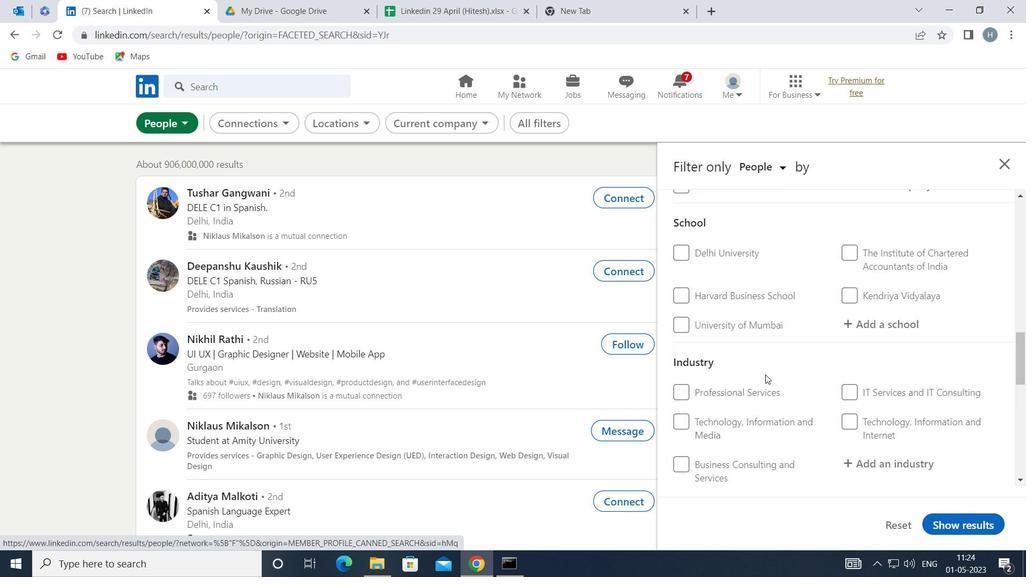 
Action: Mouse scrolled (766, 375) with delta (0, 0)
Screenshot: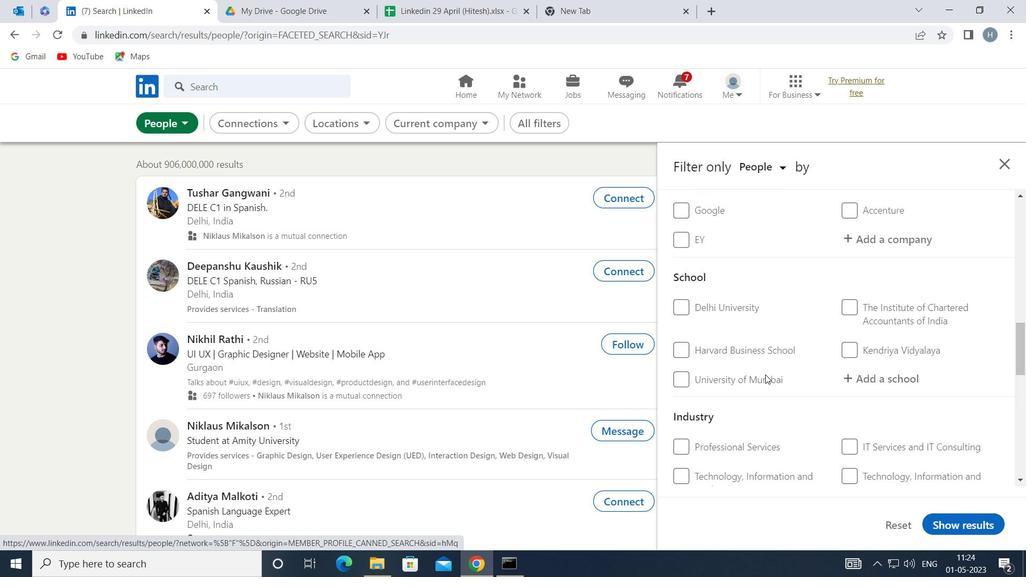 
Action: Mouse scrolled (766, 375) with delta (0, 0)
Screenshot: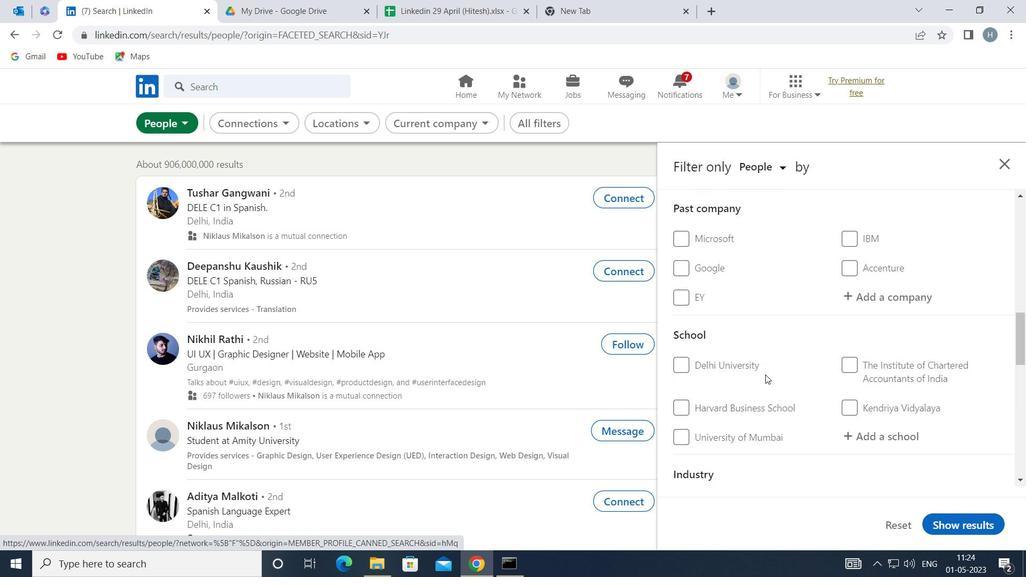 
Action: Mouse scrolled (766, 375) with delta (0, 0)
Screenshot: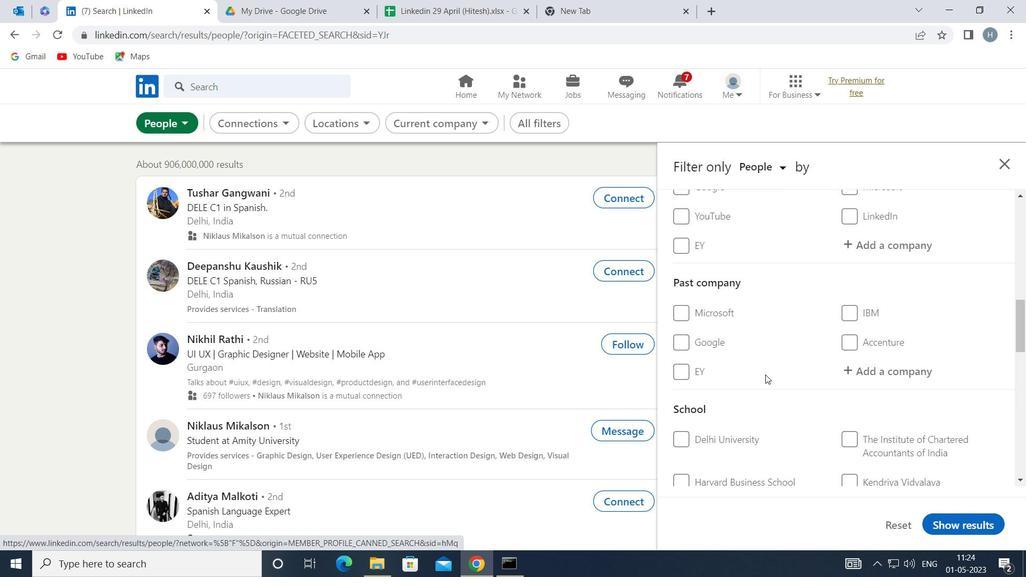 
Action: Mouse moved to (874, 342)
Screenshot: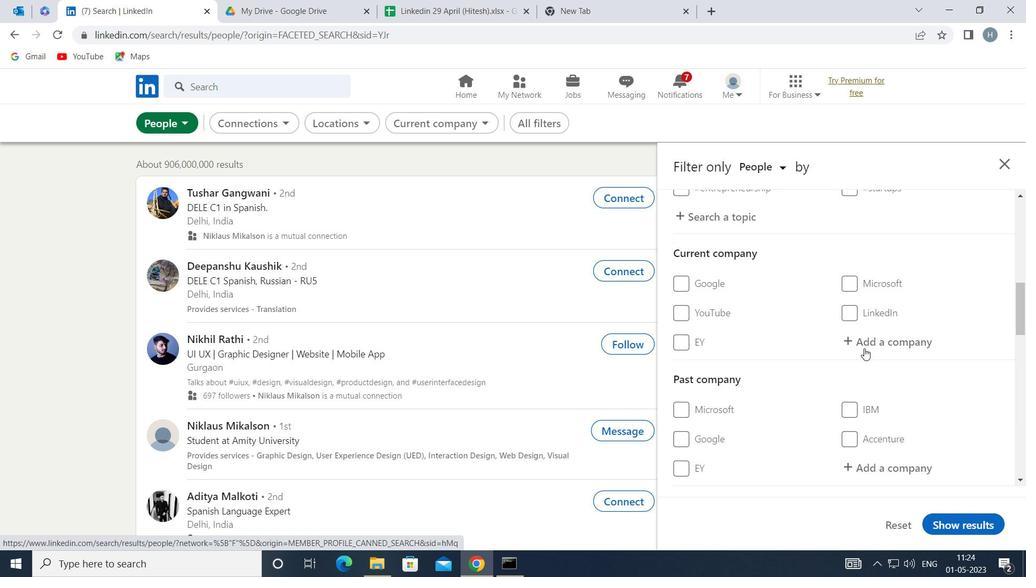 
Action: Mouse pressed left at (874, 342)
Screenshot: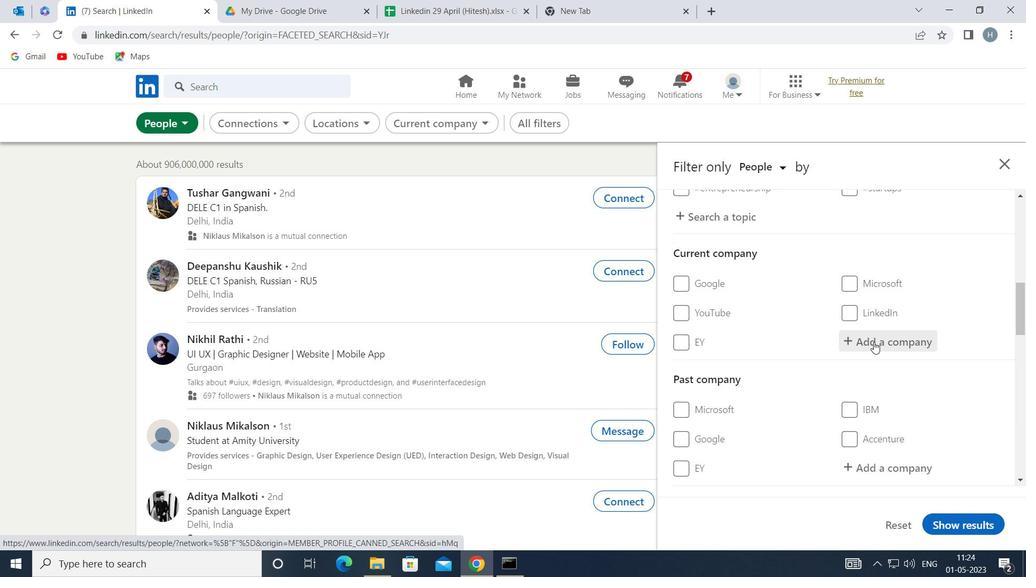 
Action: Key pressed <Key.shift><Key.shift><Key.shift><Key.shift><Key.shift>TATA<Key.space><Key.shift><Key.shift>PLAY
Screenshot: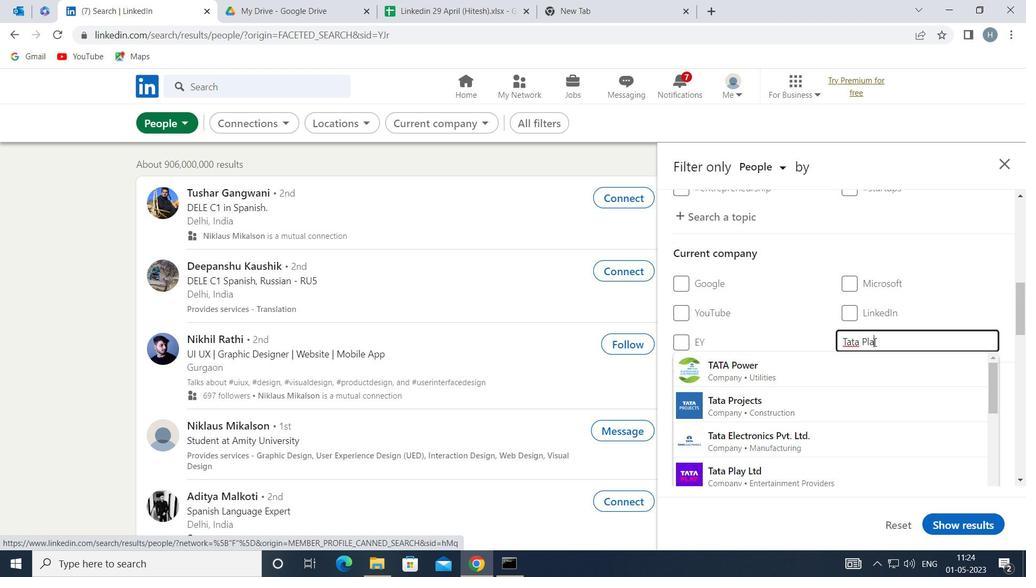 
Action: Mouse moved to (799, 381)
Screenshot: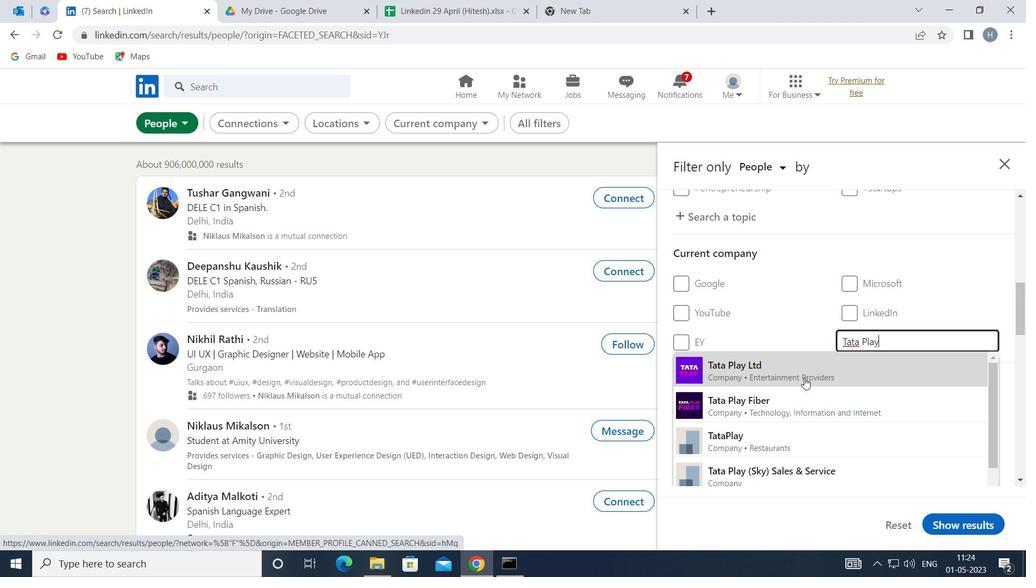 
Action: Mouse pressed left at (799, 381)
Screenshot: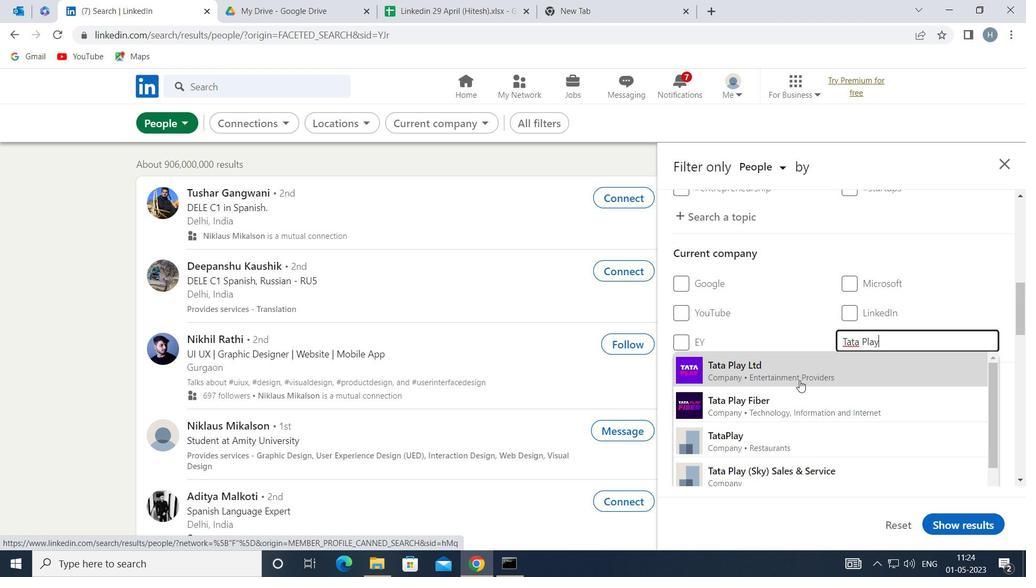 
Action: Mouse moved to (798, 349)
Screenshot: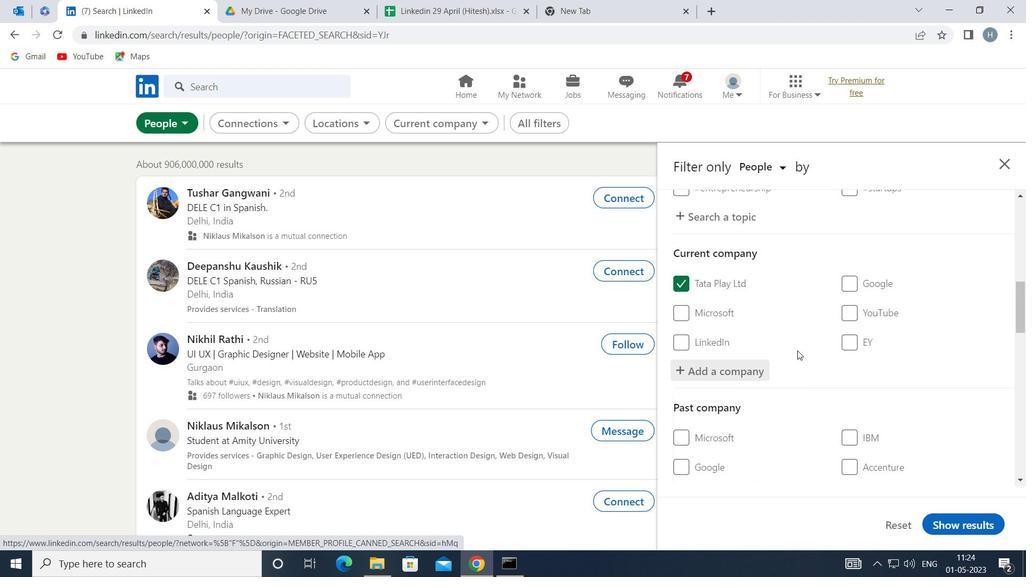 
Action: Mouse scrolled (798, 348) with delta (0, 0)
Screenshot: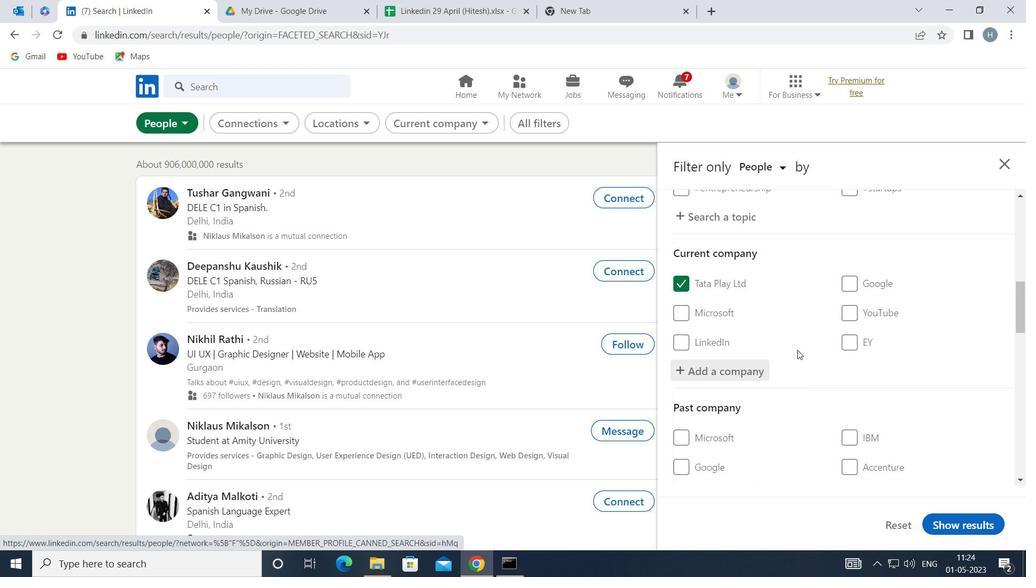 
Action: Mouse scrolled (798, 348) with delta (0, 0)
Screenshot: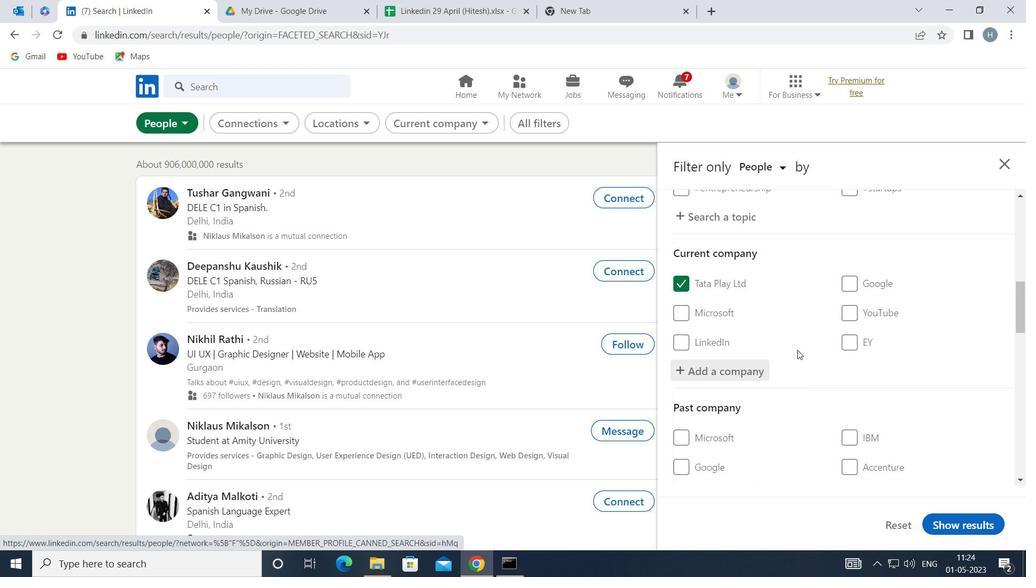 
Action: Mouse moved to (802, 341)
Screenshot: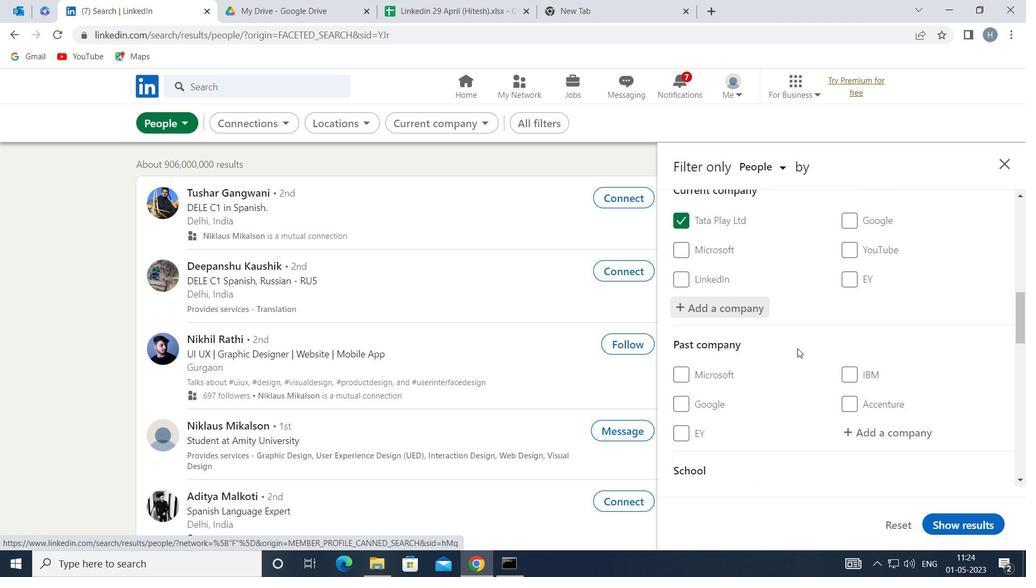 
Action: Mouse scrolled (802, 340) with delta (0, 0)
Screenshot: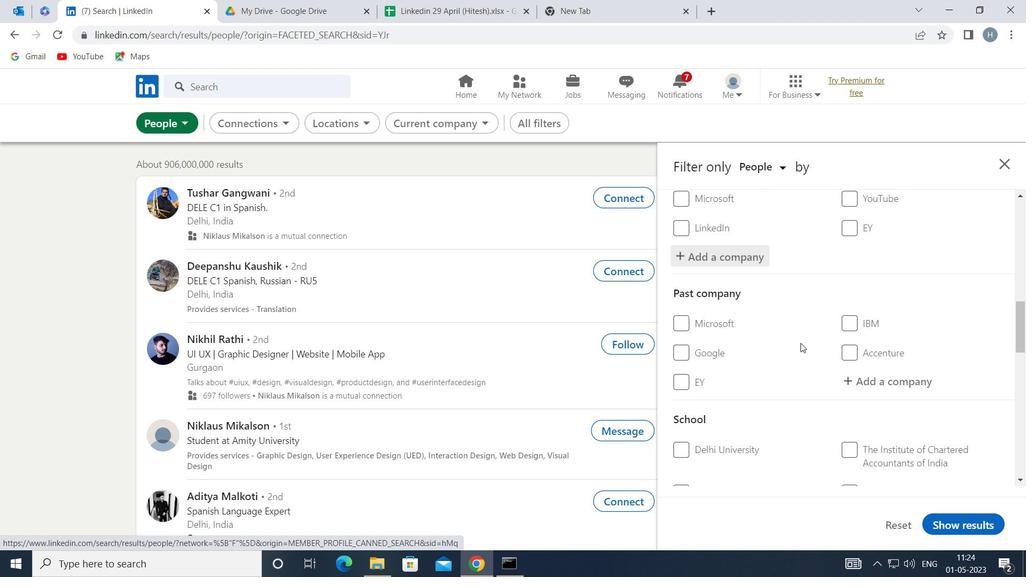 
Action: Mouse scrolled (802, 340) with delta (0, 0)
Screenshot: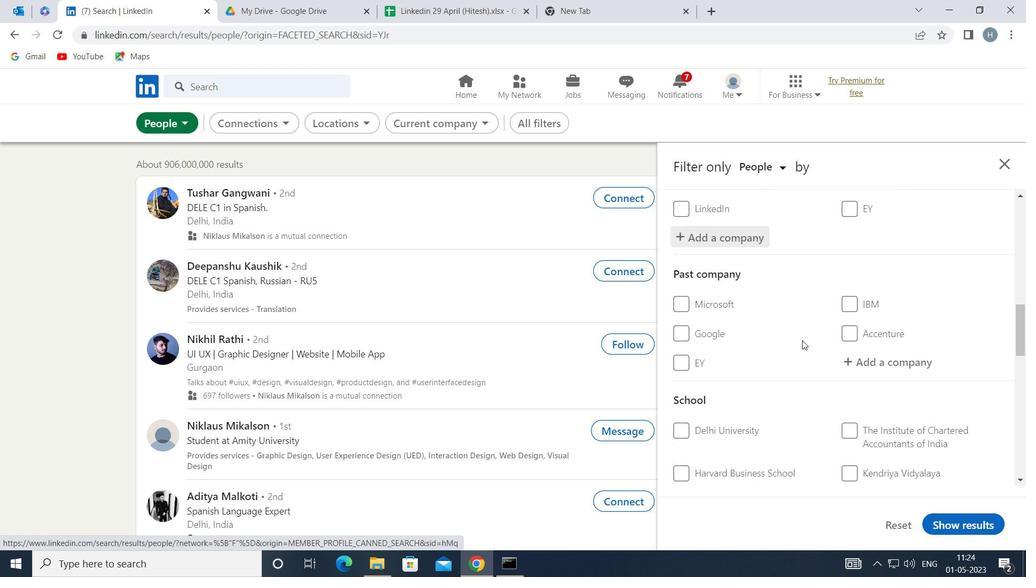 
Action: Mouse moved to (869, 364)
Screenshot: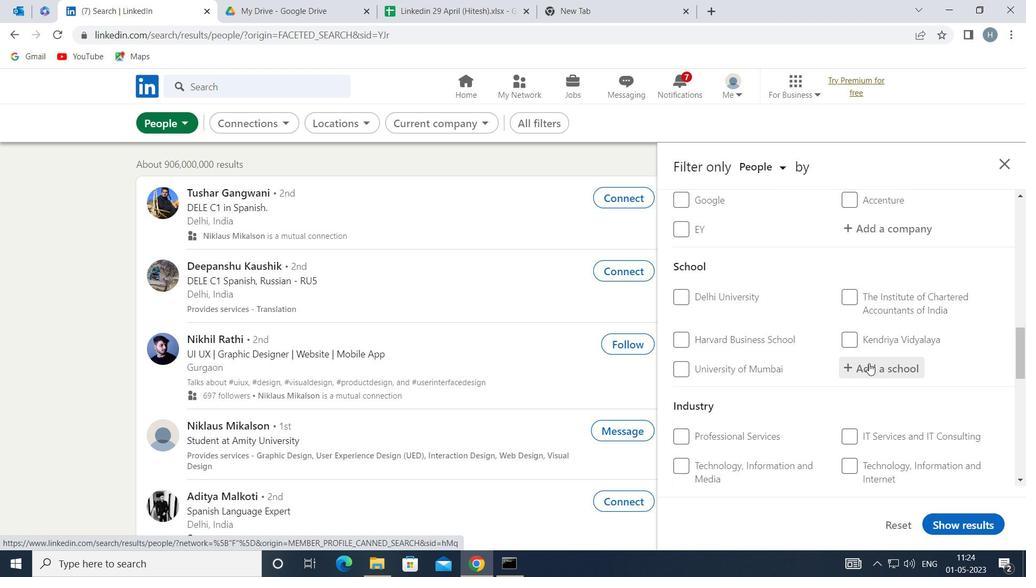 
Action: Mouse pressed left at (869, 364)
Screenshot: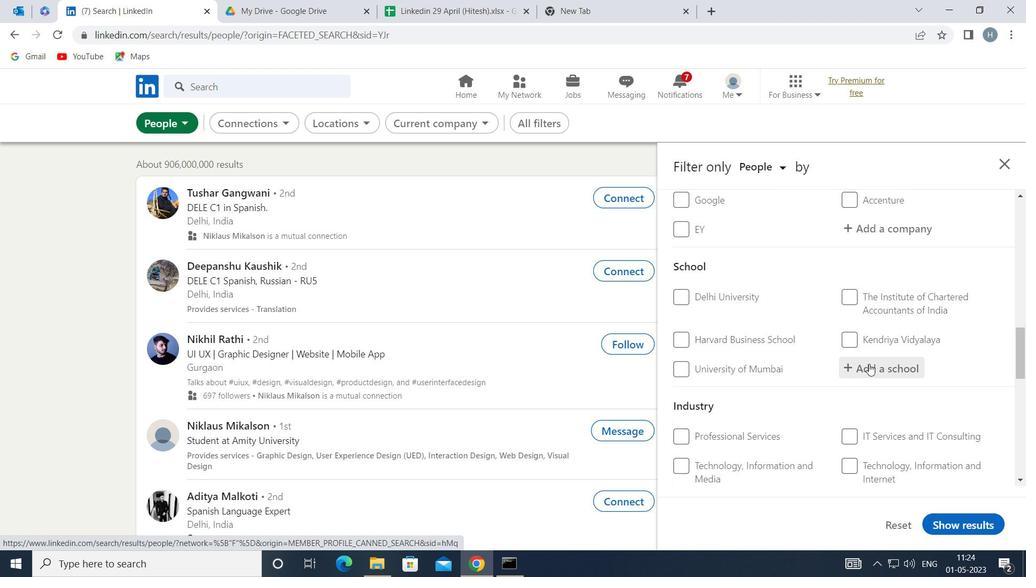 
Action: Mouse moved to (860, 359)
Screenshot: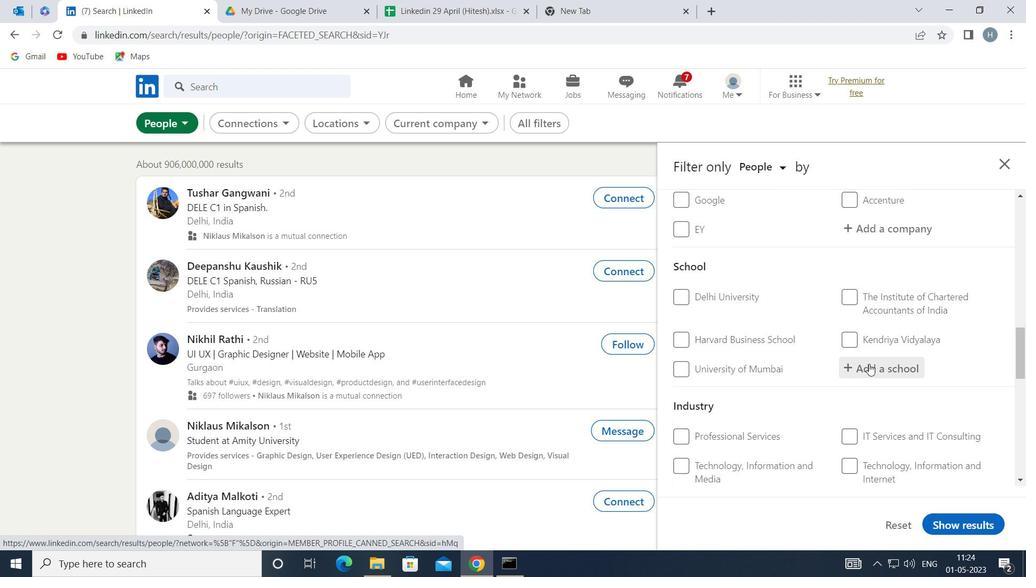 
Action: Key pressed <Key.shift>MEPCO<Key.space><Key.shift>SC
Screenshot: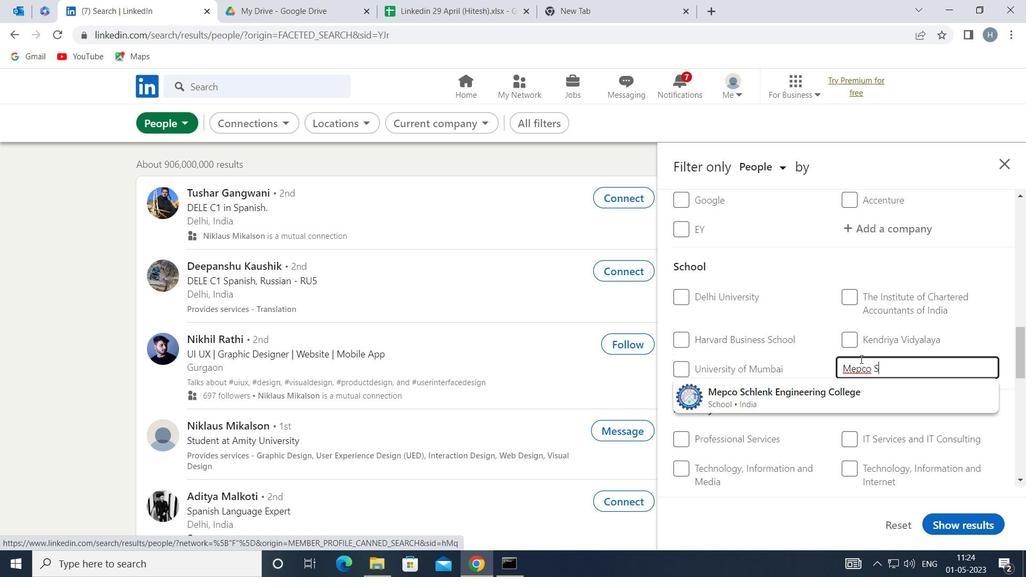 
Action: Mouse moved to (841, 402)
Screenshot: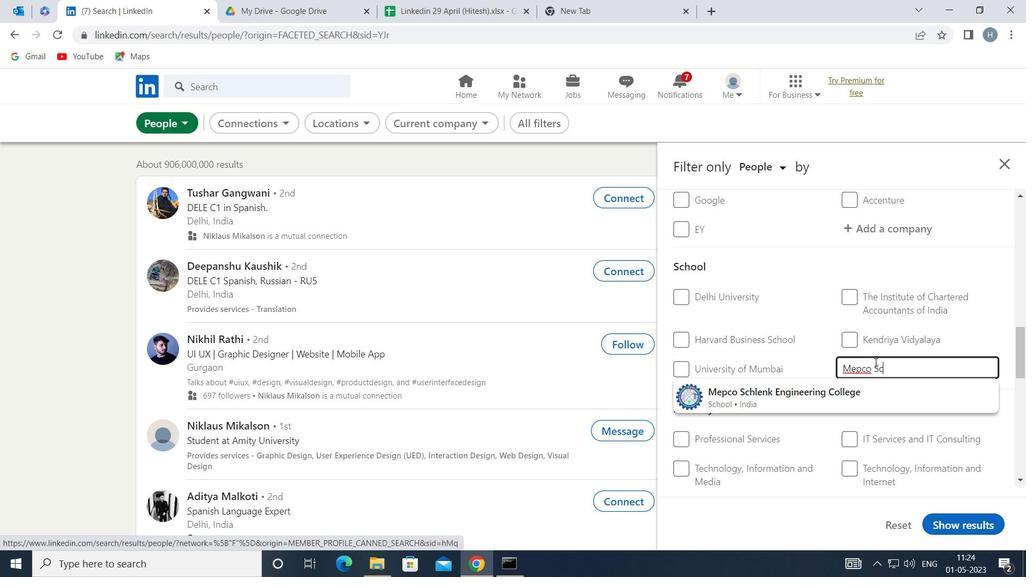 
Action: Mouse pressed left at (841, 402)
Screenshot: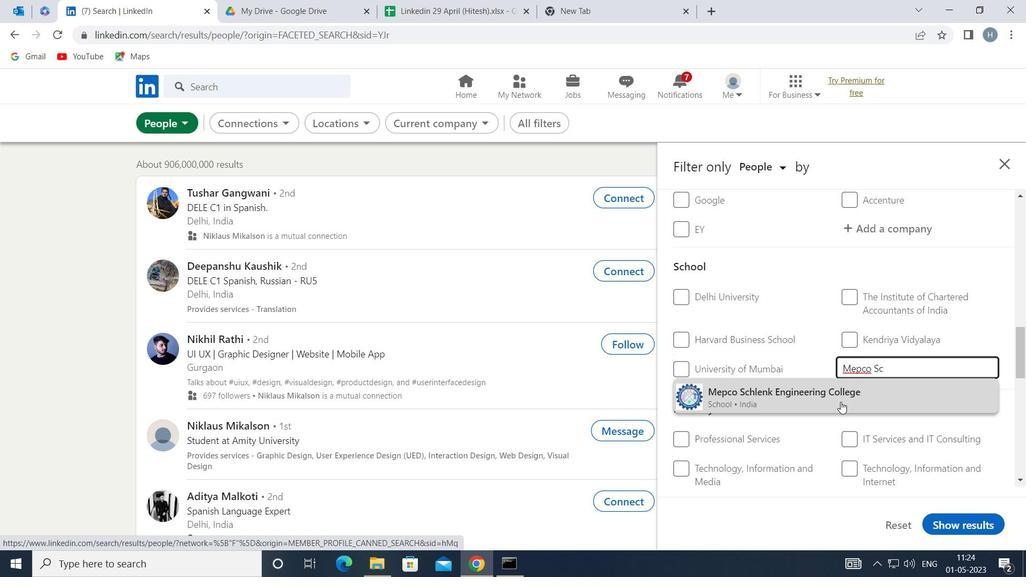 
Action: Mouse moved to (791, 420)
Screenshot: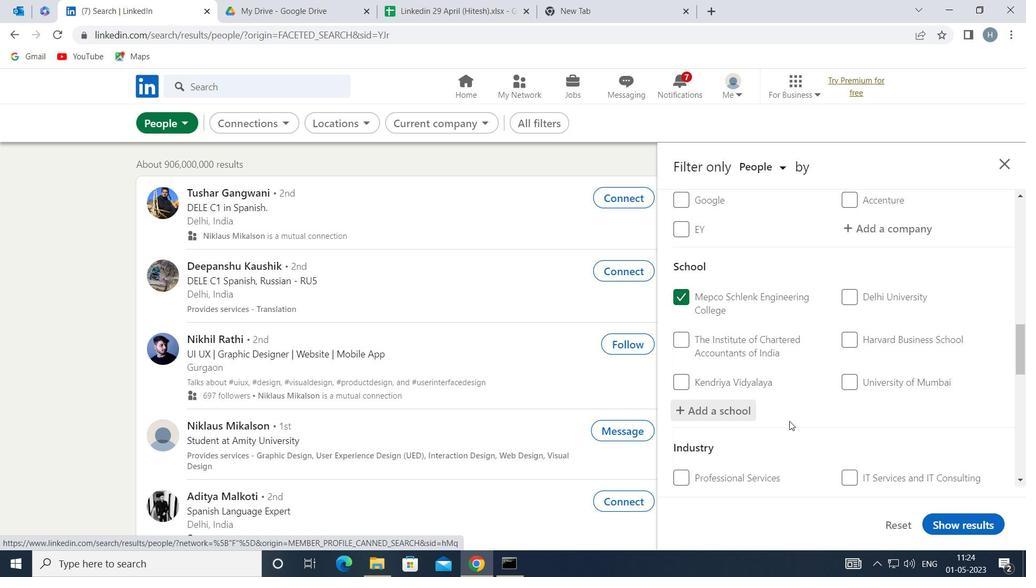 
Action: Mouse scrolled (791, 419) with delta (0, 0)
Screenshot: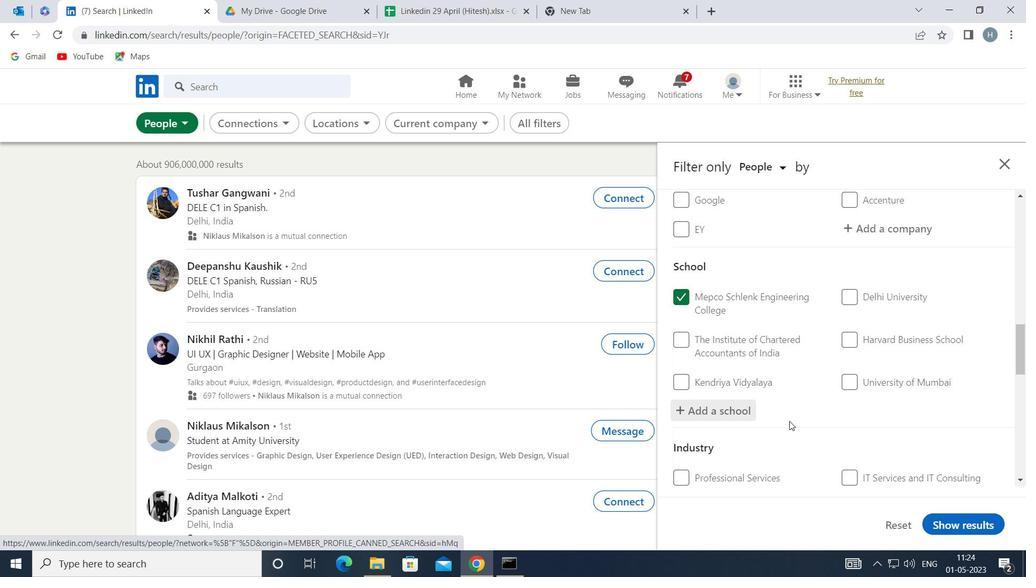 
Action: Mouse moved to (798, 397)
Screenshot: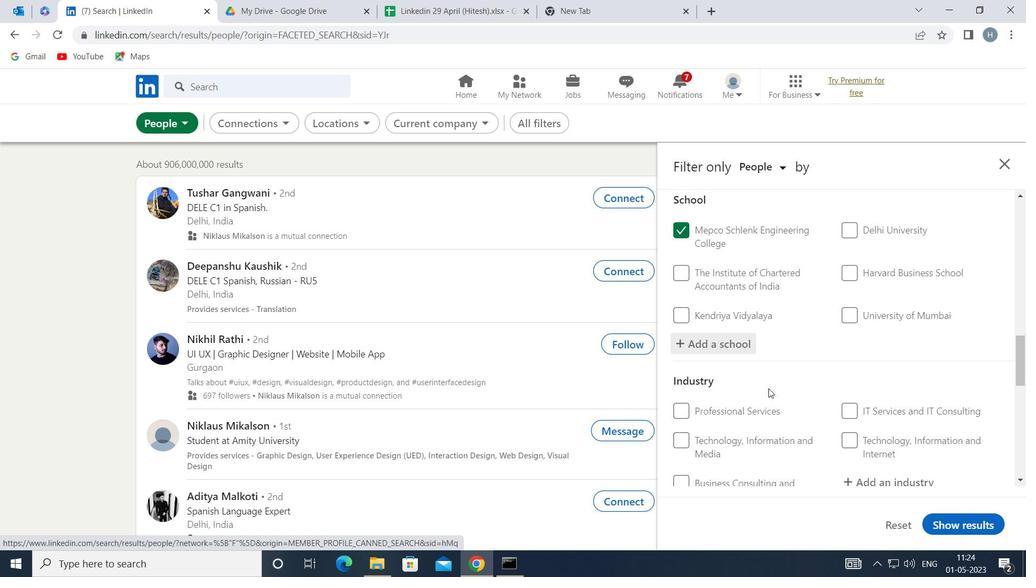 
Action: Mouse scrolled (798, 396) with delta (0, 0)
Screenshot: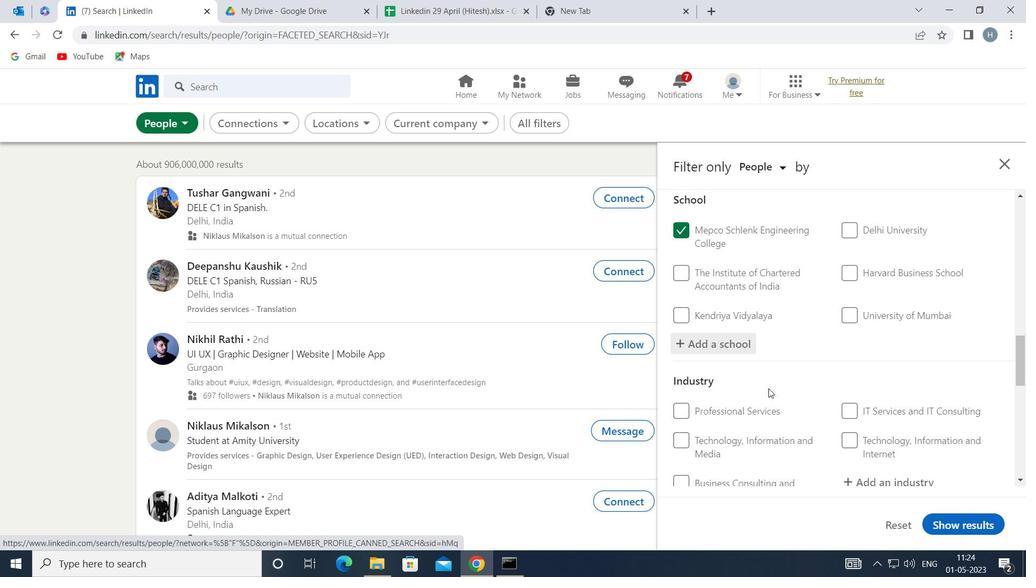 
Action: Mouse moved to (799, 403)
Screenshot: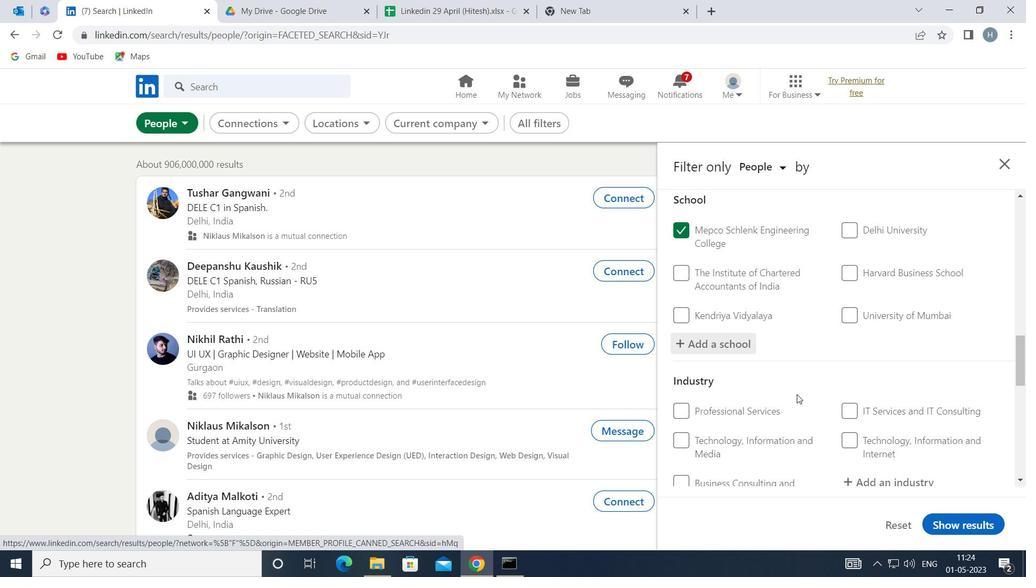 
Action: Mouse scrolled (799, 402) with delta (0, 0)
Screenshot: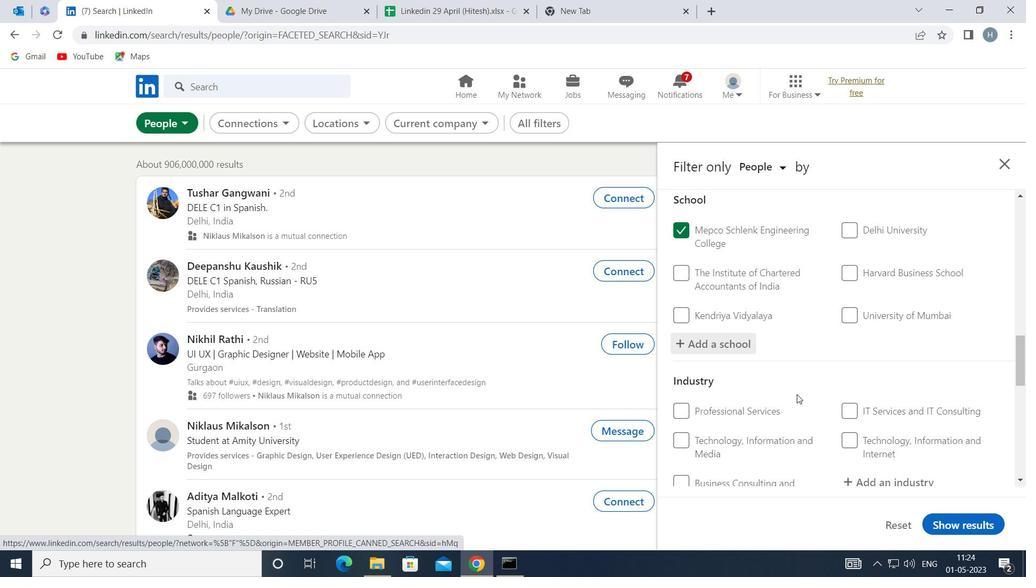 
Action: Mouse moved to (894, 346)
Screenshot: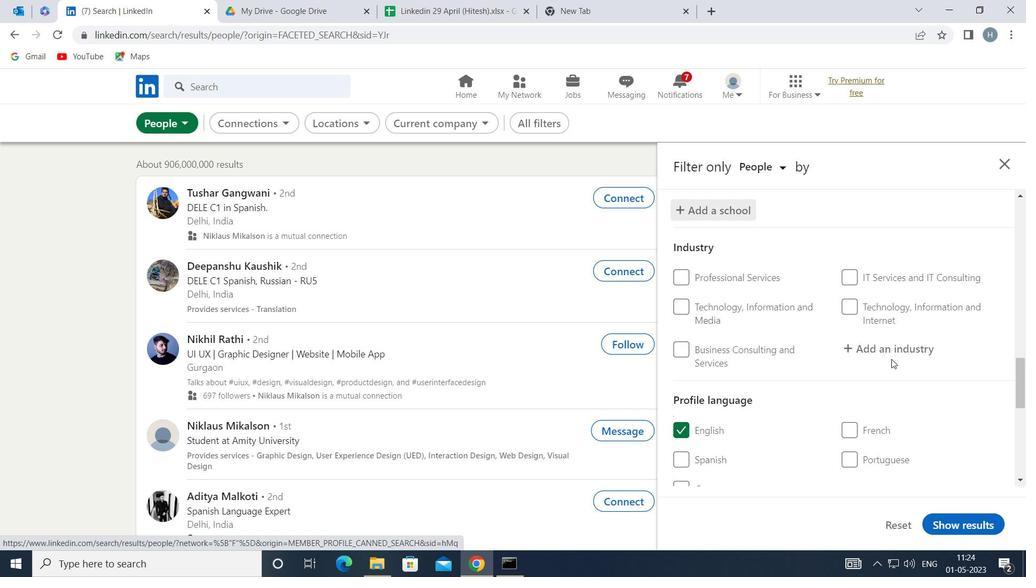 
Action: Mouse pressed left at (894, 346)
Screenshot: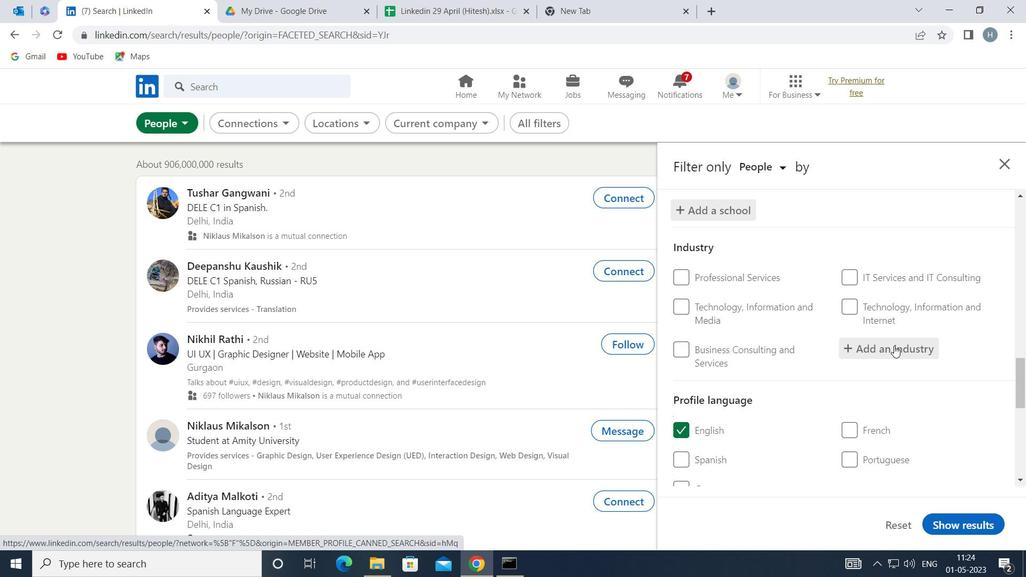
Action: Mouse moved to (894, 345)
Screenshot: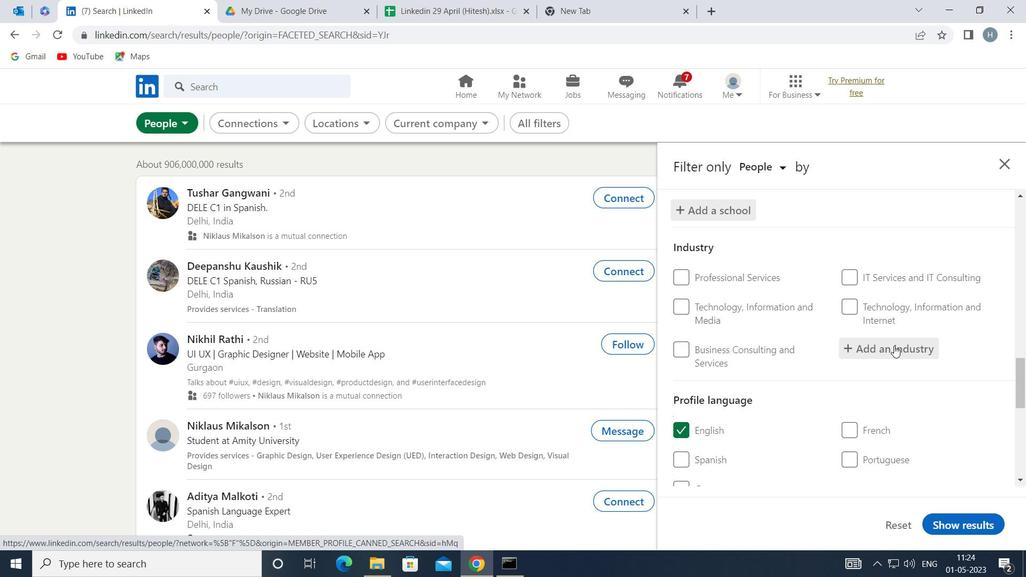 
Action: Key pressed <Key.shift><Key.shift><Key.shift><Key.shift><Key.shift><Key.shift>PHYSIC
Screenshot: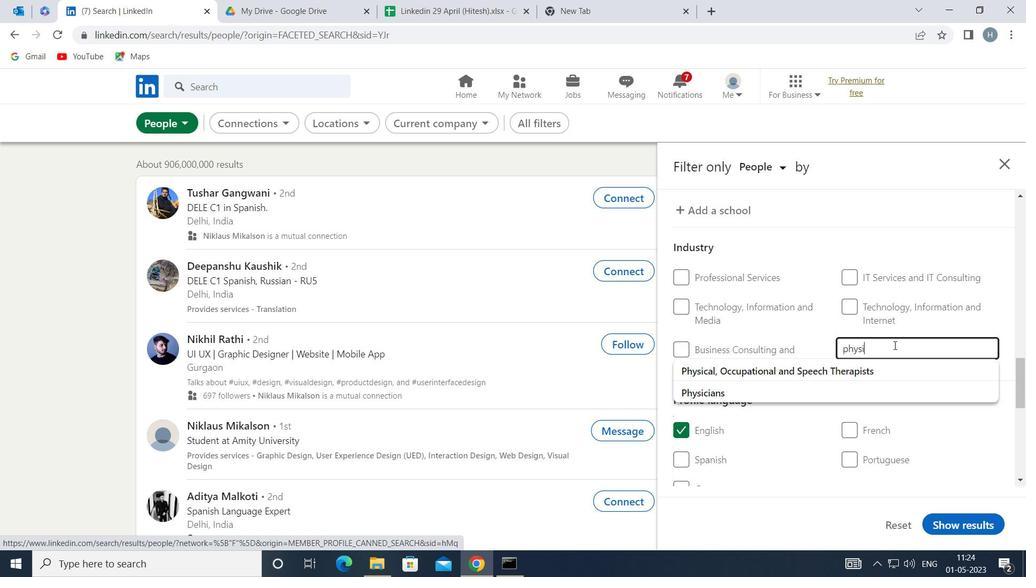
Action: Mouse moved to (843, 372)
Screenshot: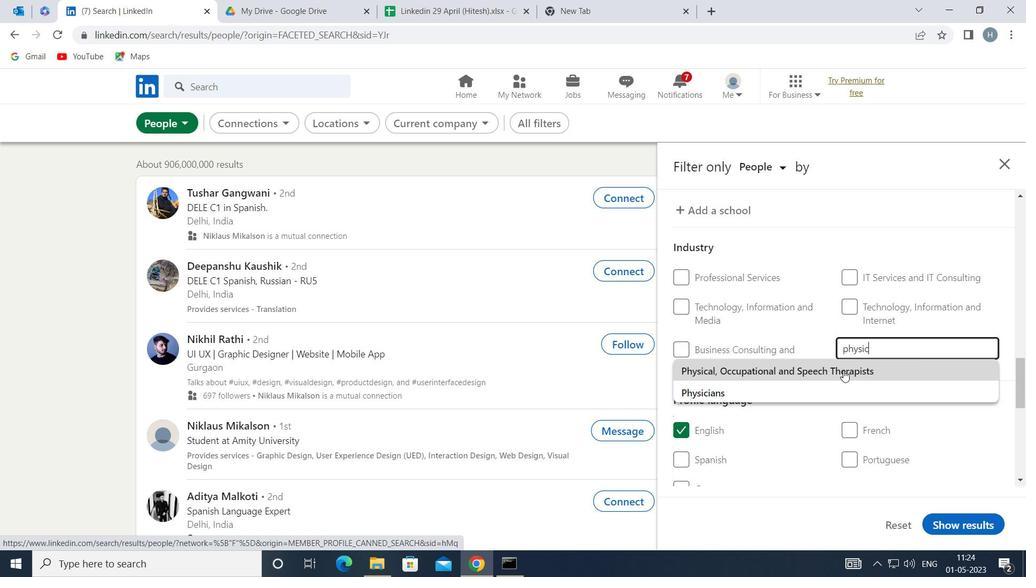 
Action: Mouse pressed left at (843, 372)
Screenshot: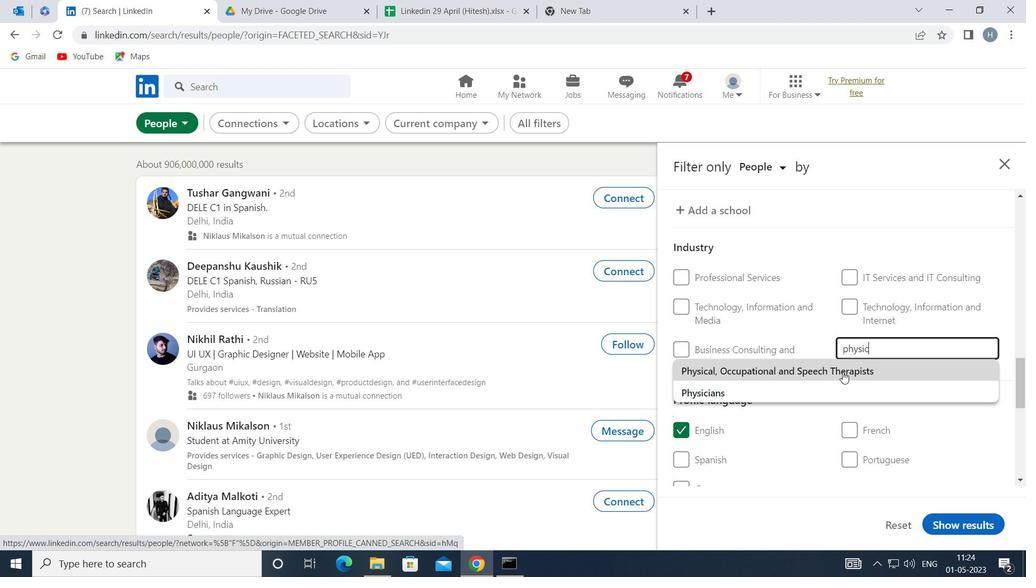 
Action: Mouse moved to (786, 369)
Screenshot: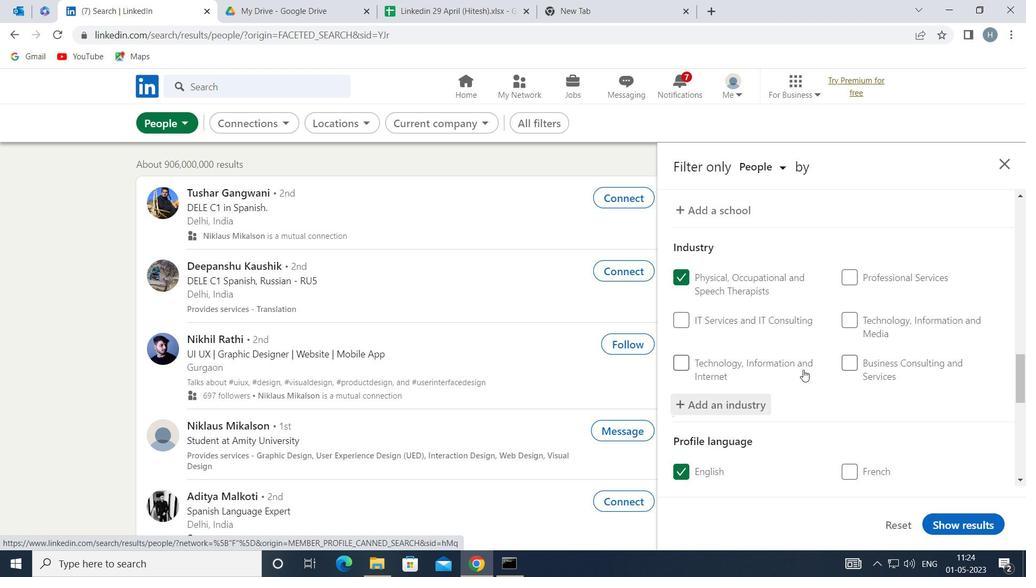 
Action: Mouse scrolled (786, 368) with delta (0, 0)
Screenshot: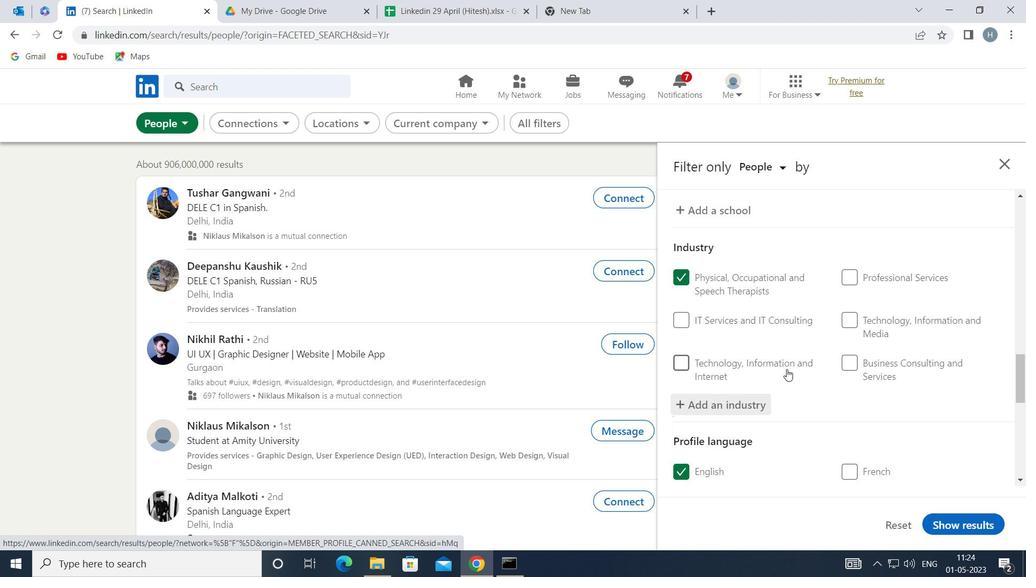 
Action: Mouse scrolled (786, 368) with delta (0, 0)
Screenshot: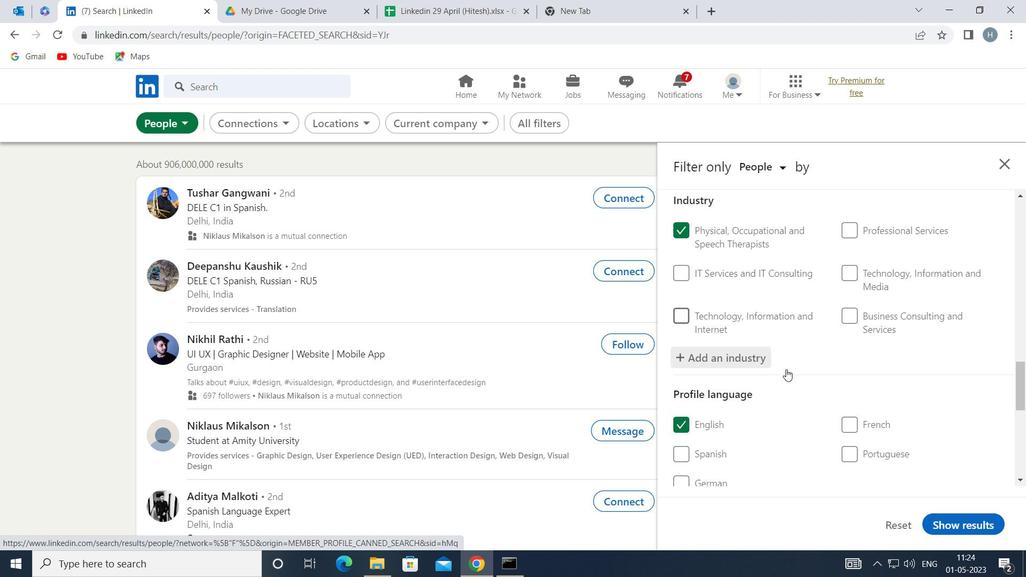 
Action: Mouse moved to (786, 369)
Screenshot: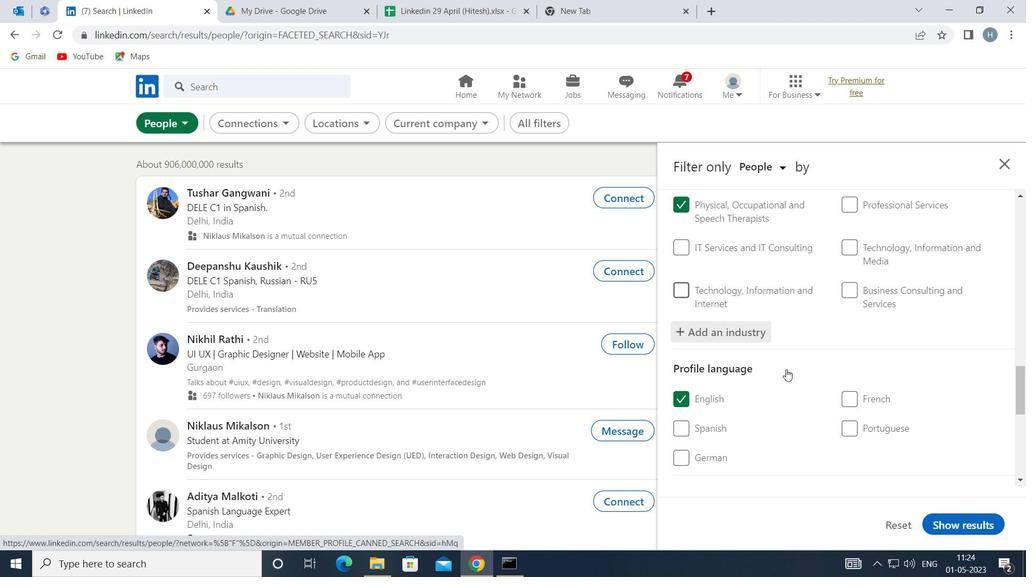 
Action: Mouse scrolled (786, 368) with delta (0, 0)
Screenshot: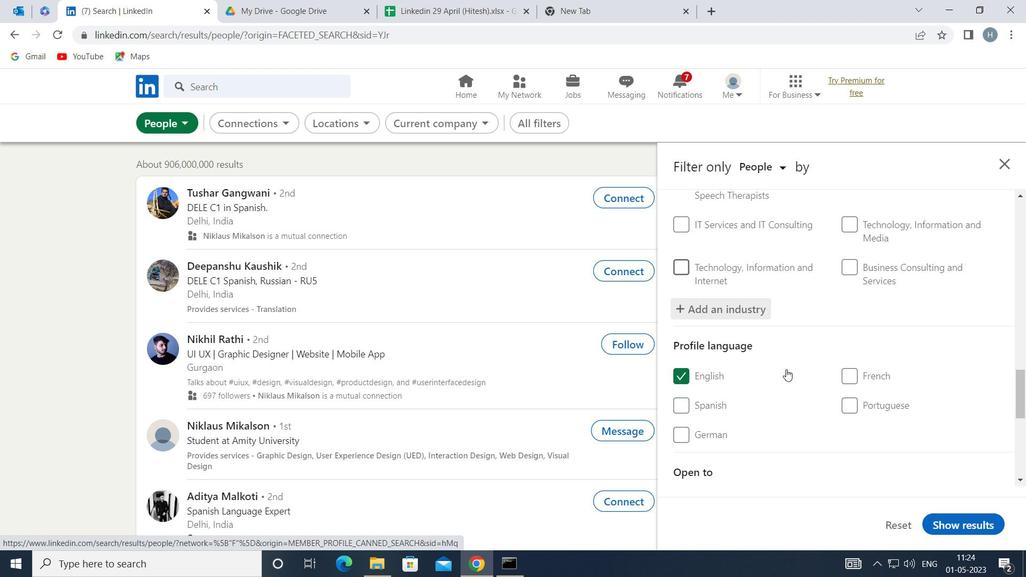 
Action: Mouse scrolled (786, 368) with delta (0, 0)
Screenshot: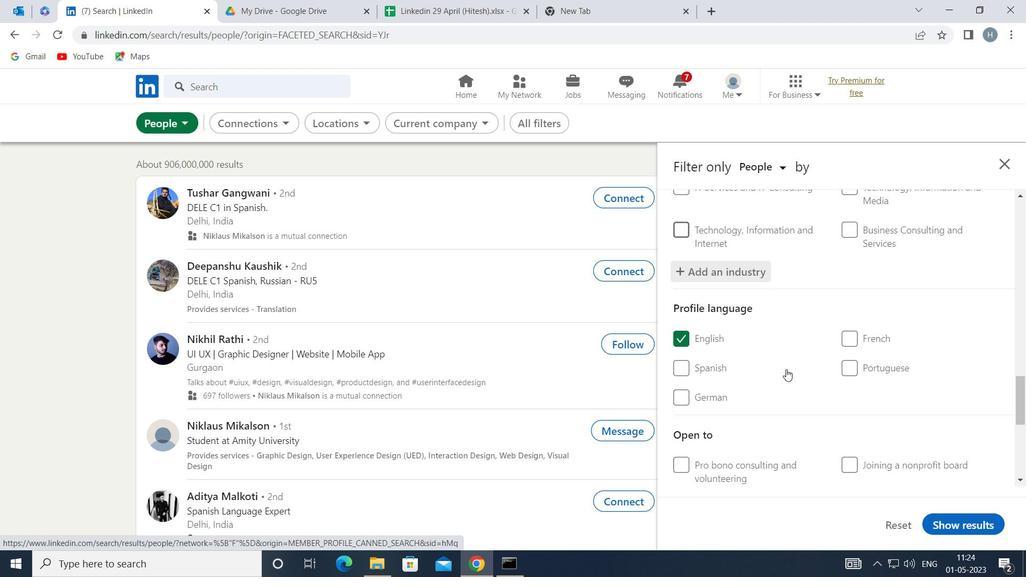 
Action: Mouse scrolled (786, 368) with delta (0, 0)
Screenshot: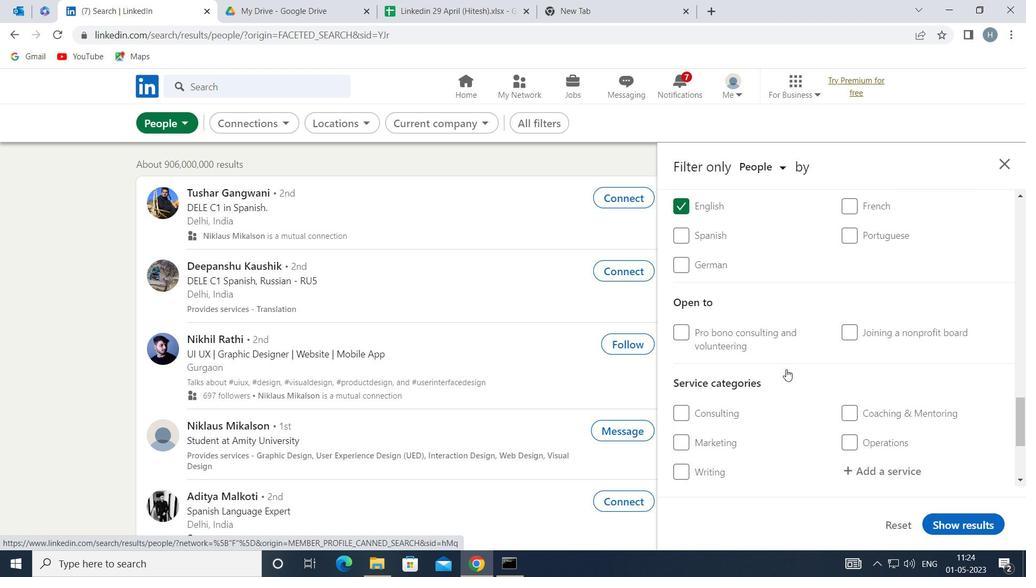 
Action: Mouse moved to (884, 396)
Screenshot: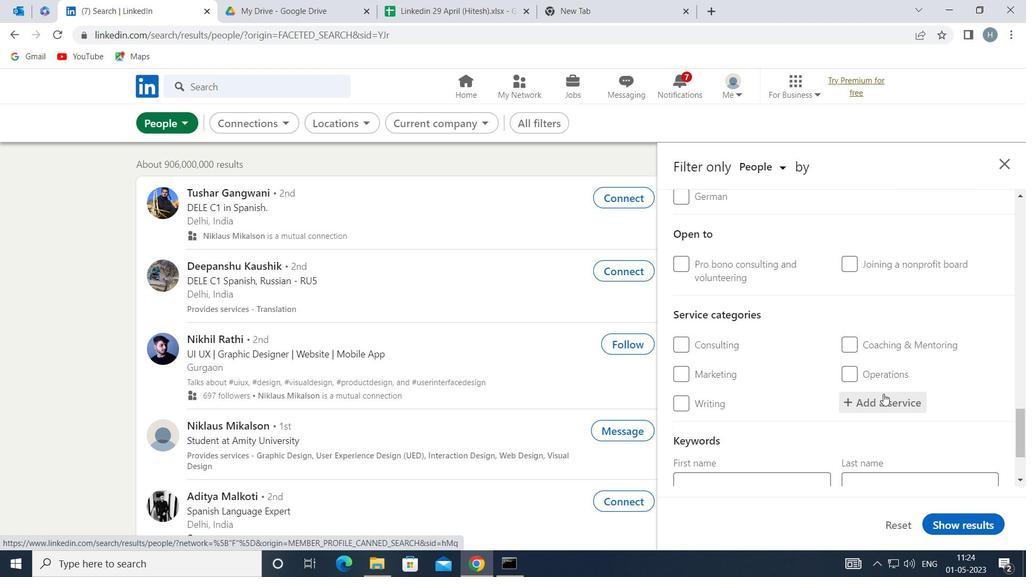 
Action: Mouse pressed left at (884, 396)
Screenshot: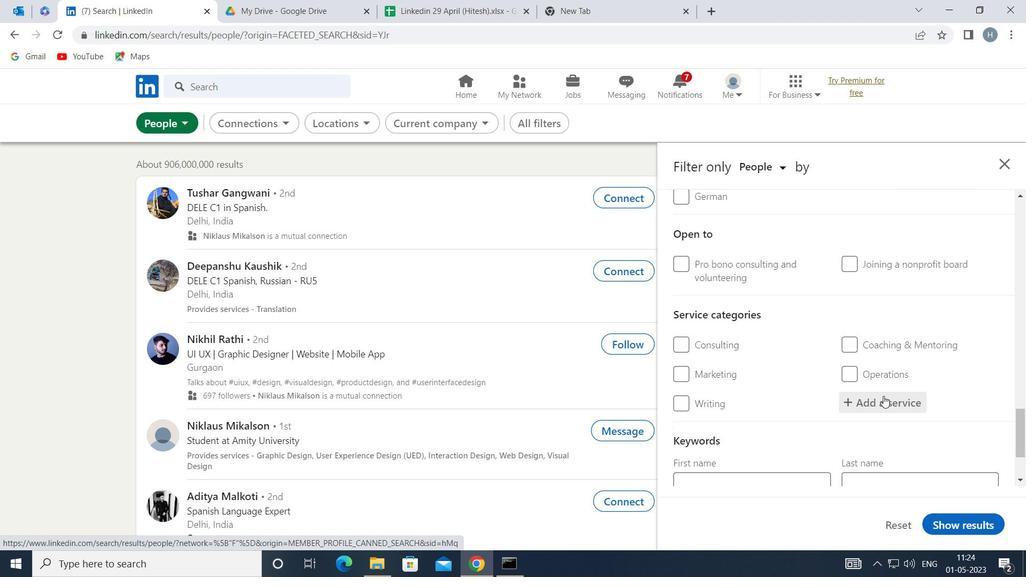 
Action: Mouse moved to (883, 396)
Screenshot: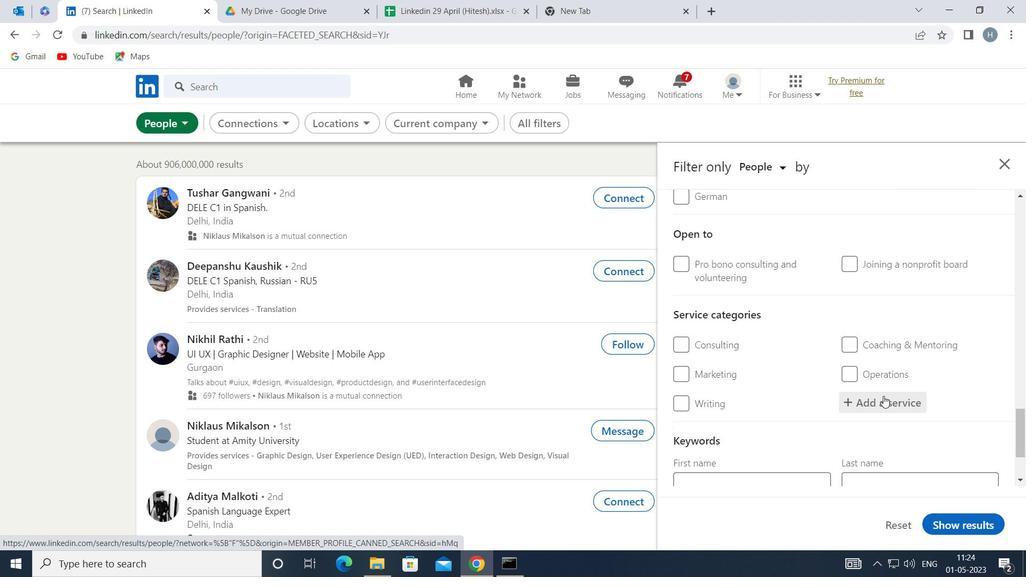 
Action: Key pressed <Key.shift>CATE
Screenshot: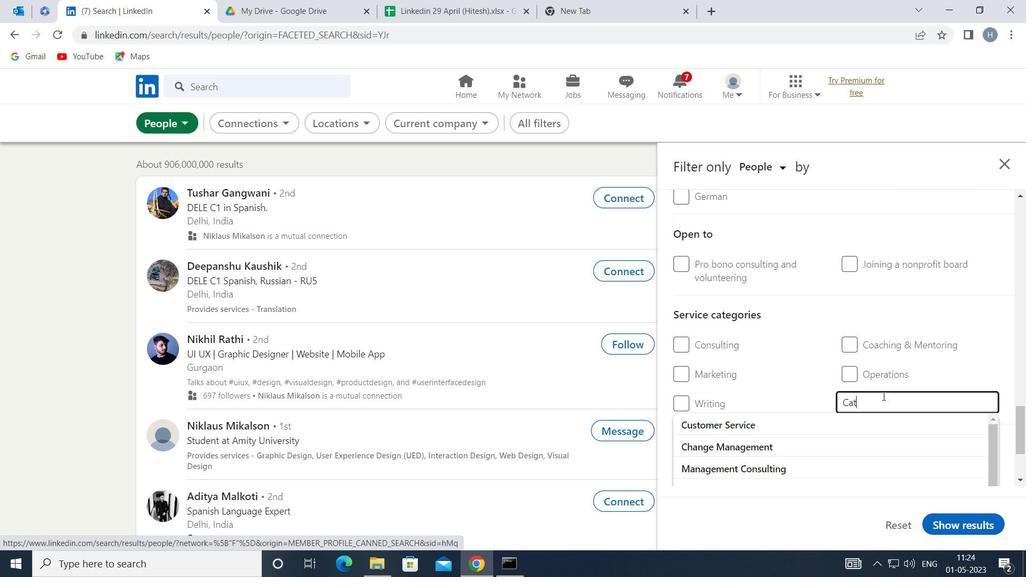 
Action: Mouse moved to (834, 419)
Screenshot: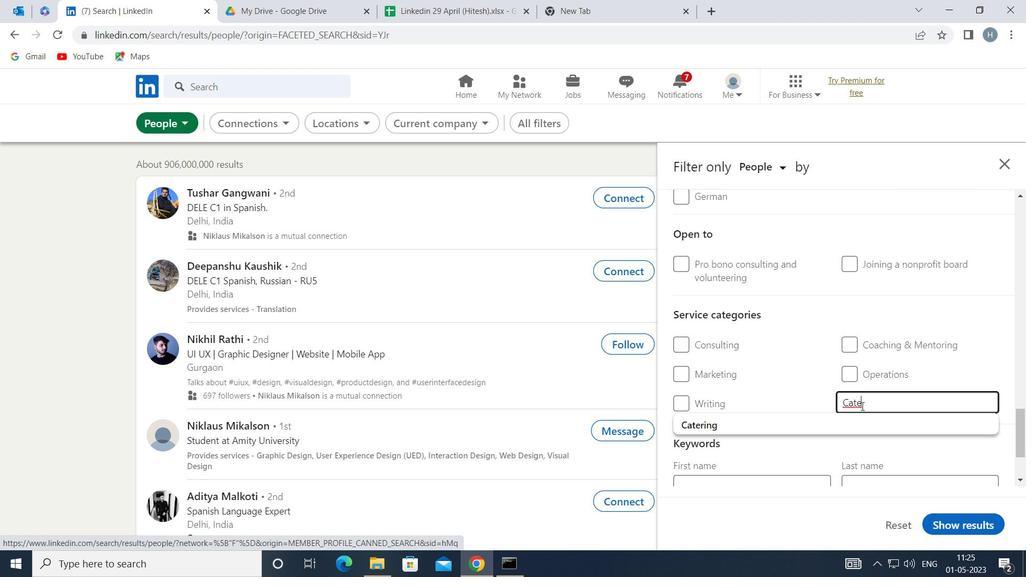 
Action: Mouse pressed left at (834, 419)
Screenshot: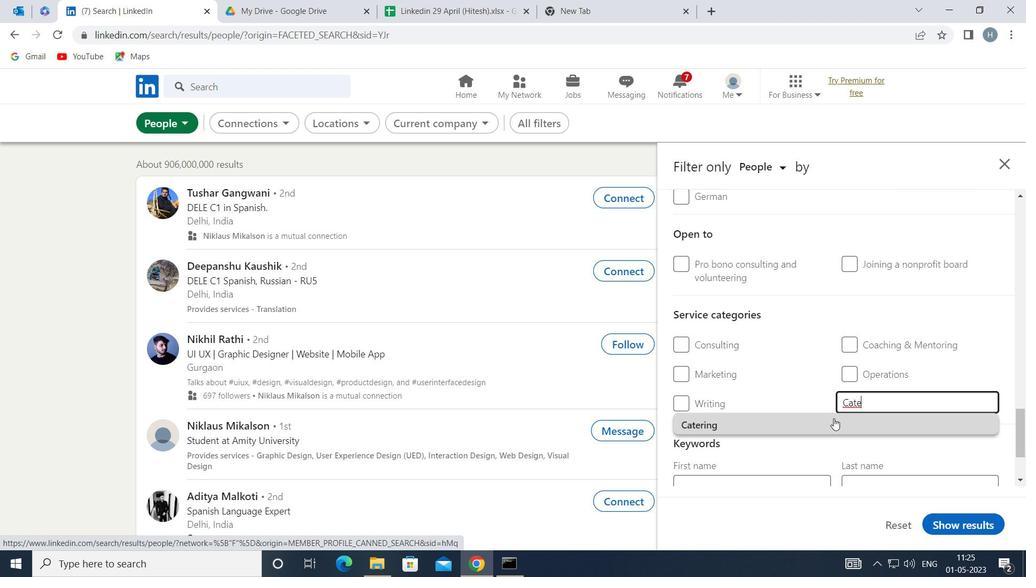
Action: Mouse moved to (788, 415)
Screenshot: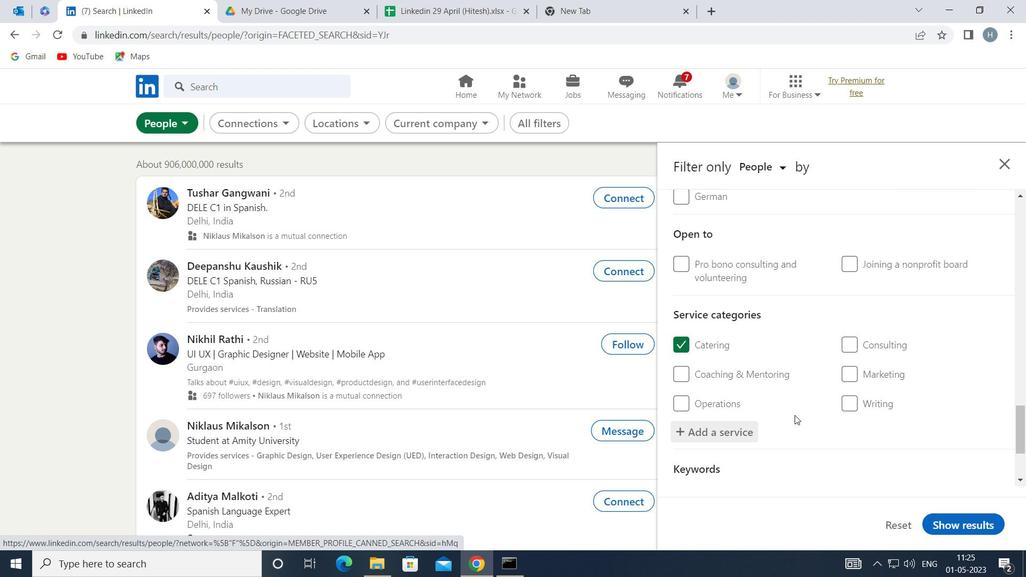
Action: Mouse scrolled (788, 414) with delta (0, 0)
Screenshot: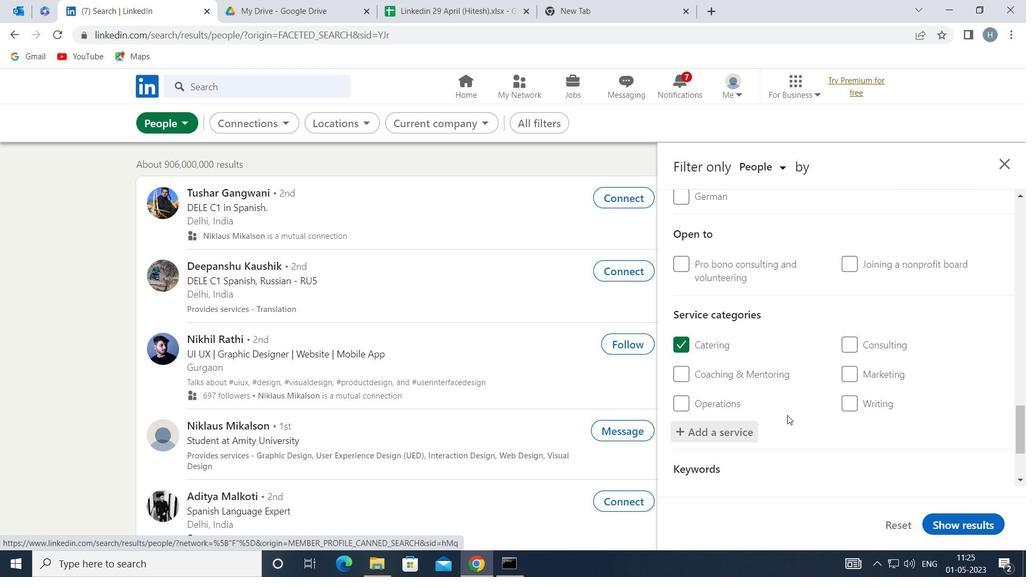 
Action: Mouse moved to (787, 412)
Screenshot: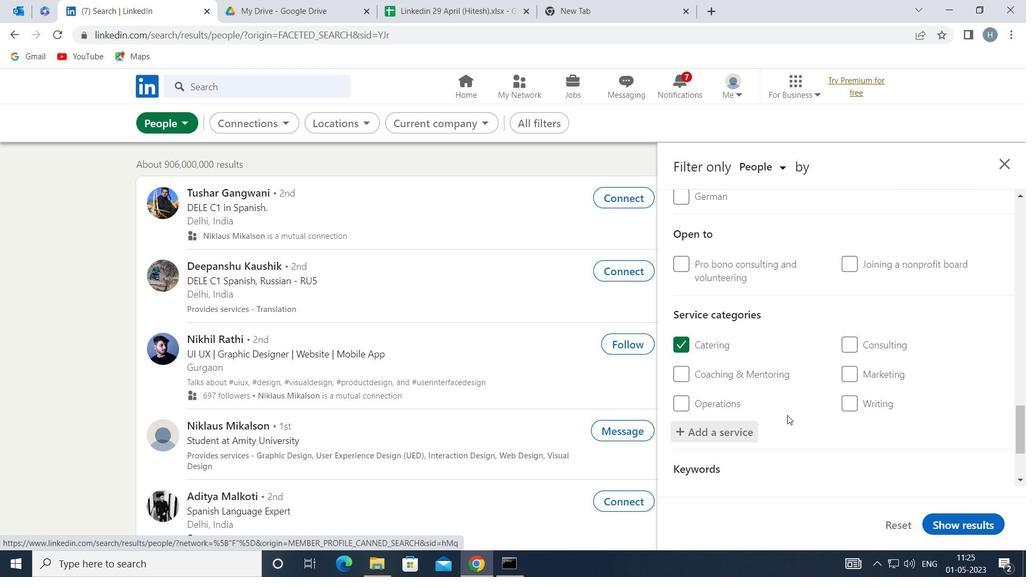 
Action: Mouse scrolled (787, 412) with delta (0, 0)
Screenshot: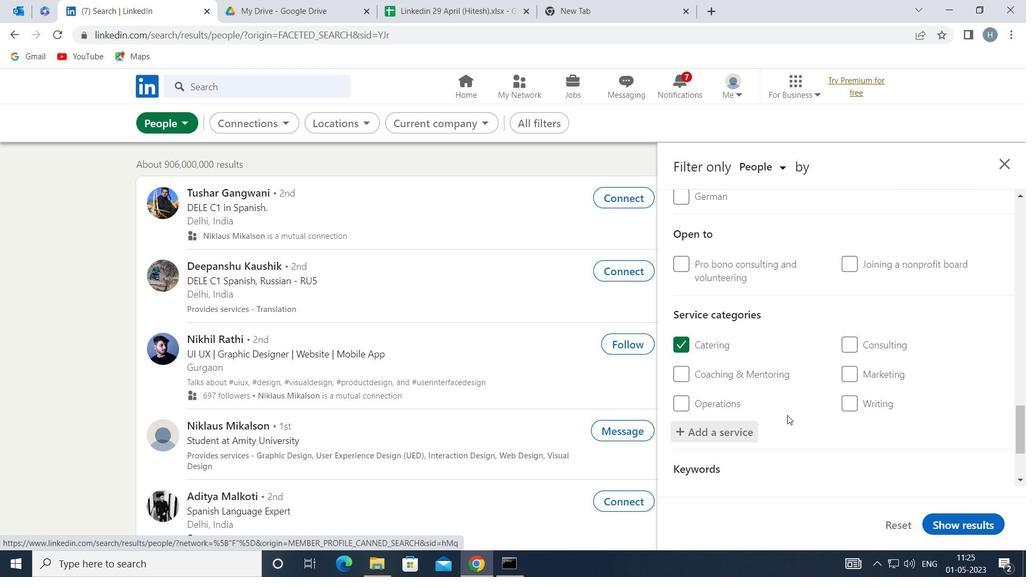 
Action: Mouse moved to (785, 384)
Screenshot: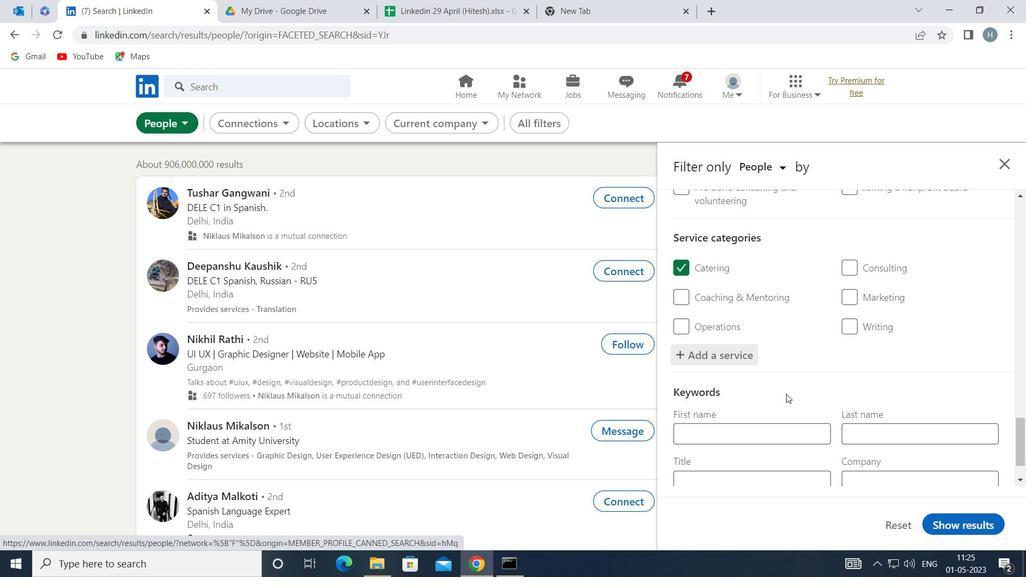 
Action: Mouse scrolled (785, 384) with delta (0, 0)
Screenshot: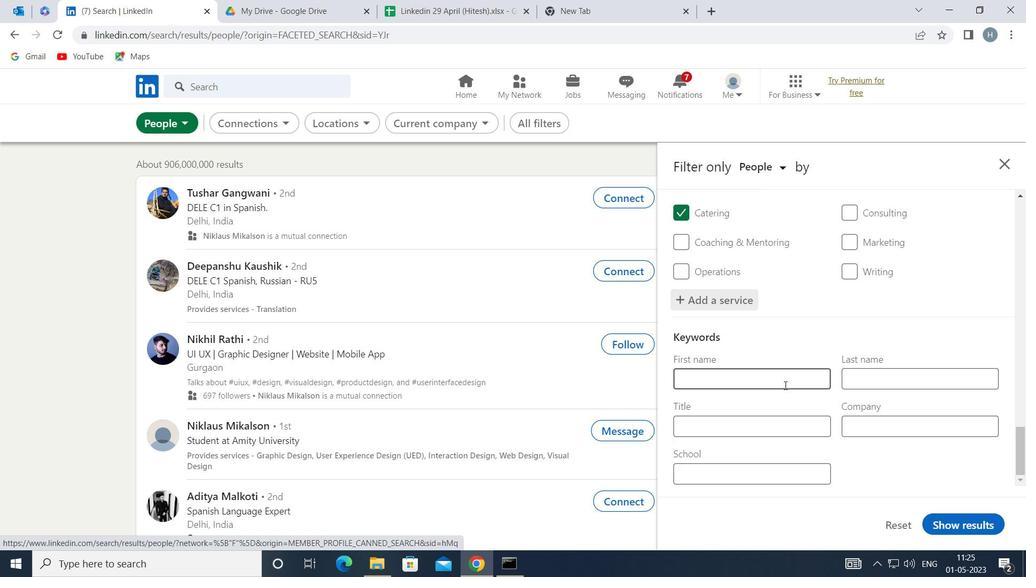 
Action: Mouse moved to (793, 426)
Screenshot: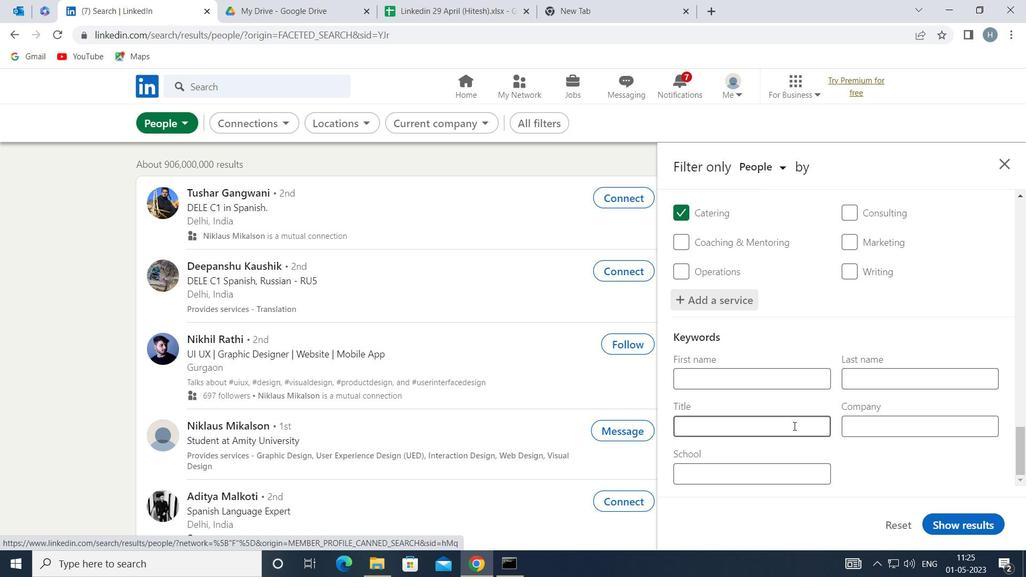 
Action: Mouse pressed left at (793, 426)
Screenshot: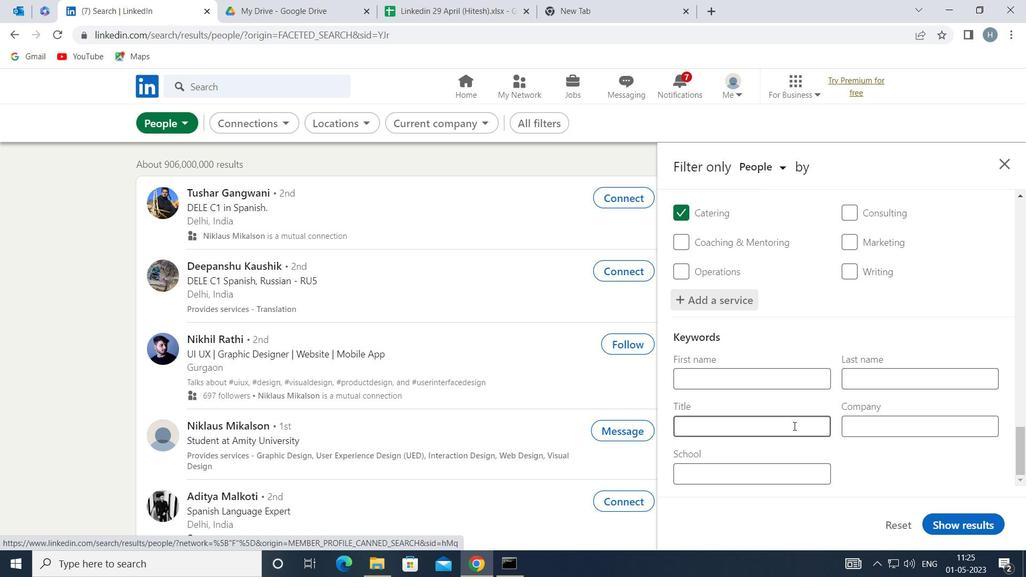
Action: Key pressed <Key.shift>FUNERAL<Key.space><Key.shift>ATTENDANT
Screenshot: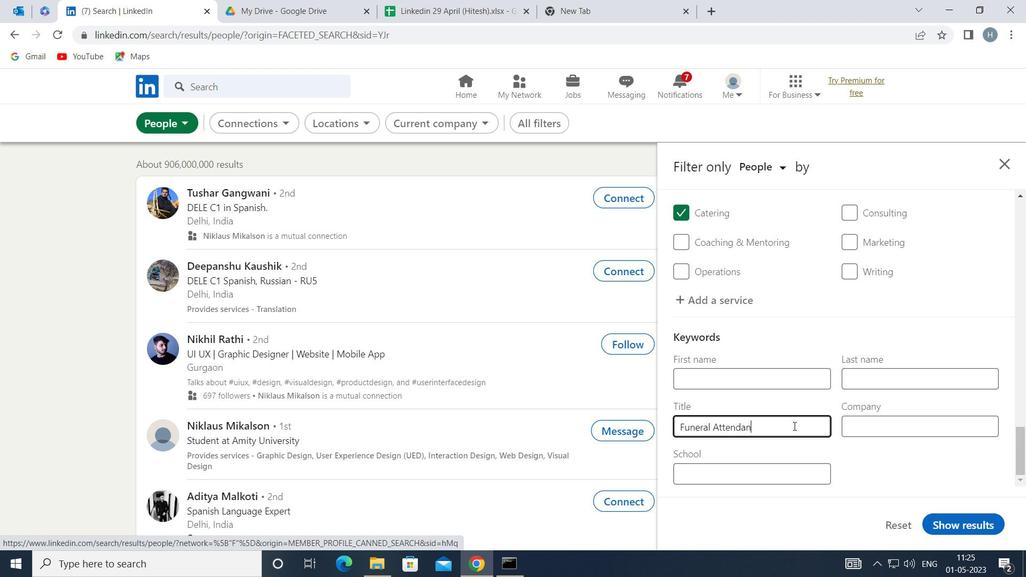 
Action: Mouse moved to (950, 522)
Screenshot: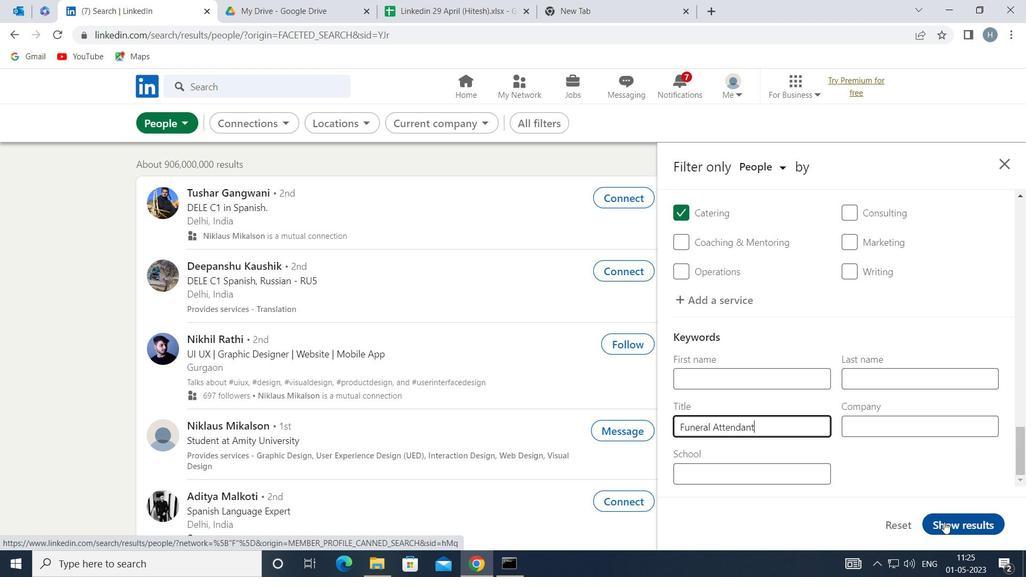 
Action: Mouse pressed left at (950, 522)
Screenshot: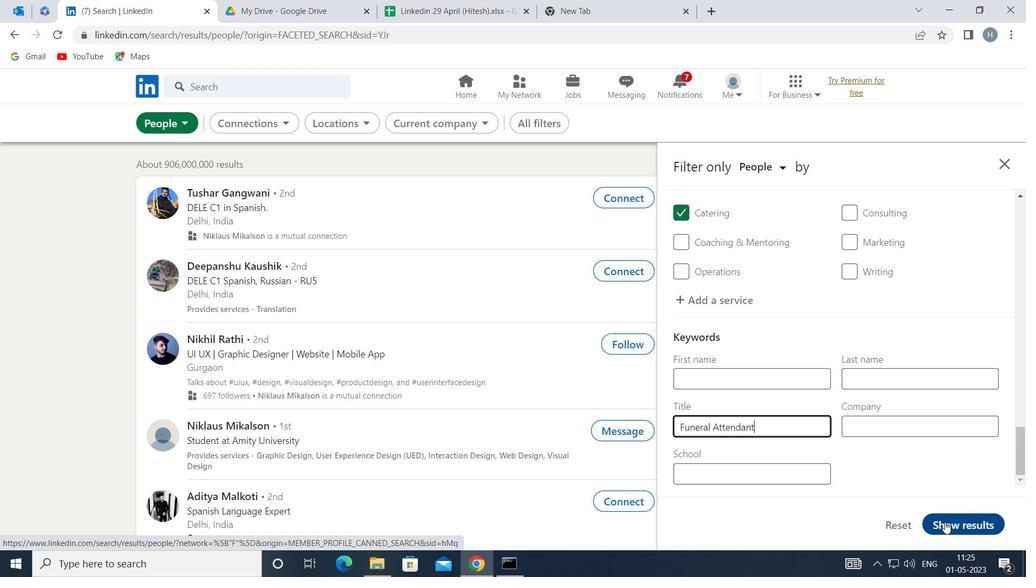 
Action: Mouse moved to (570, 334)
Screenshot: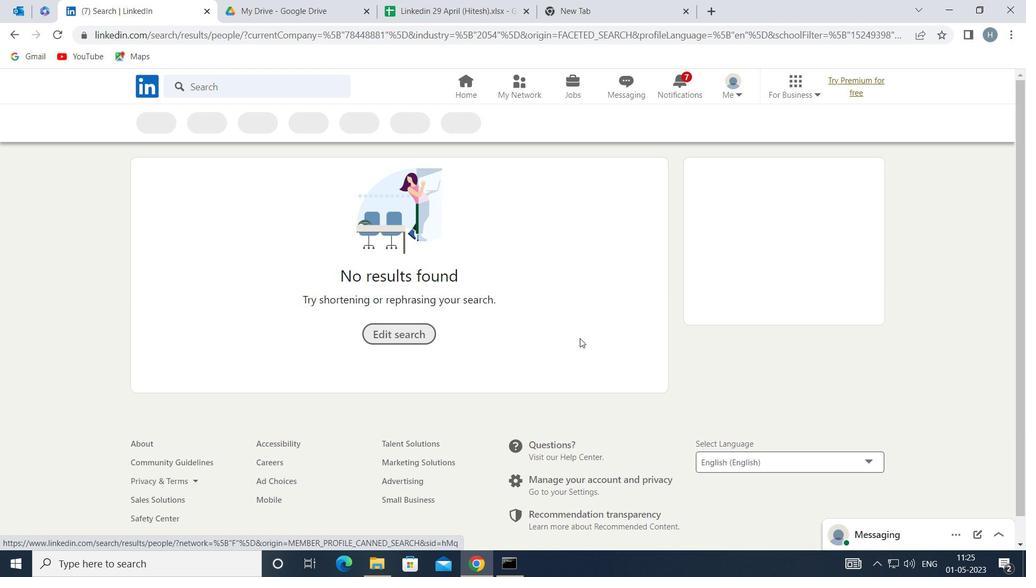 
